 Task: Create record types of Product object.
Action: Mouse moved to (593, 44)
Screenshot: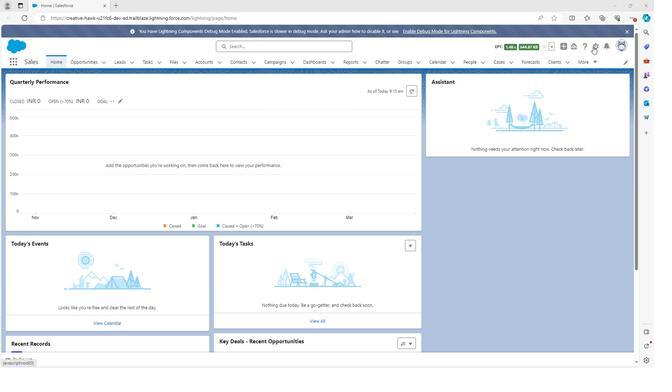 
Action: Mouse pressed left at (593, 44)
Screenshot: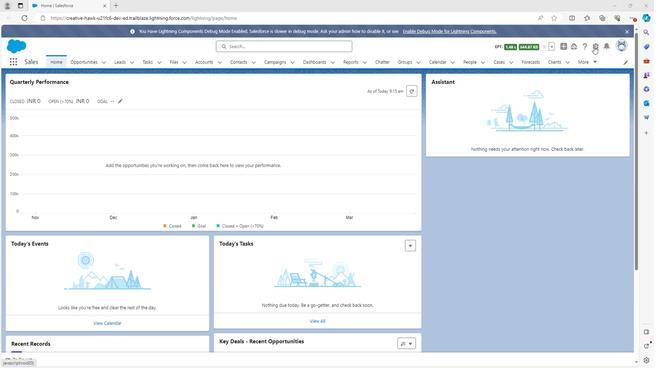 
Action: Mouse moved to (578, 63)
Screenshot: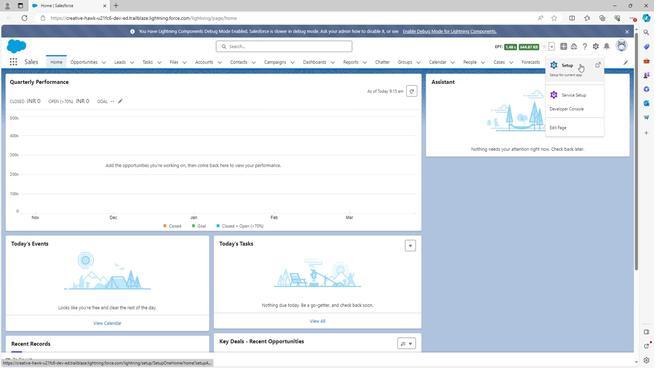 
Action: Mouse pressed left at (578, 63)
Screenshot: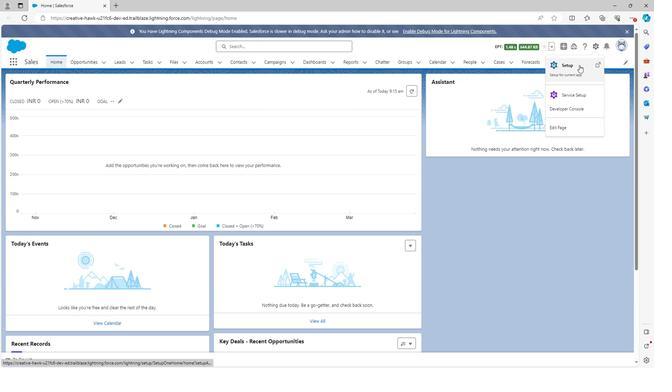 
Action: Mouse moved to (76, 63)
Screenshot: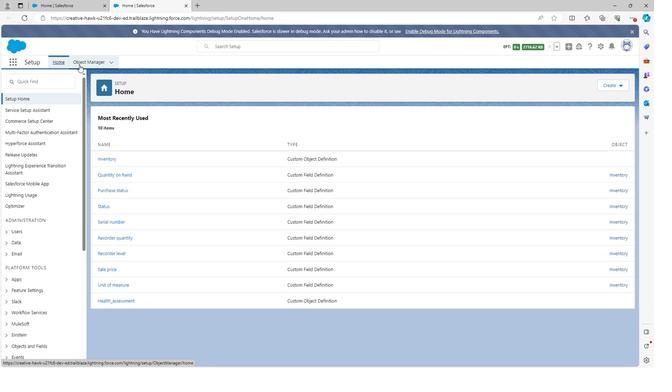 
Action: Mouse pressed left at (76, 63)
Screenshot: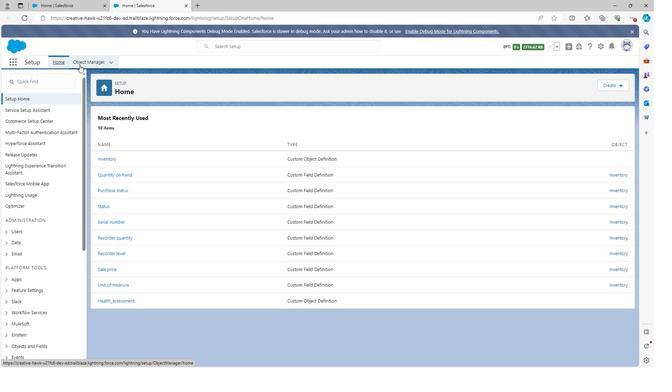 
Action: Mouse moved to (38, 276)
Screenshot: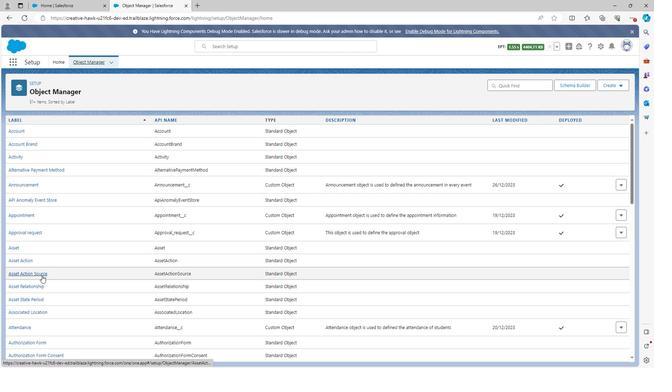 
Action: Mouse scrolled (38, 276) with delta (0, 0)
Screenshot: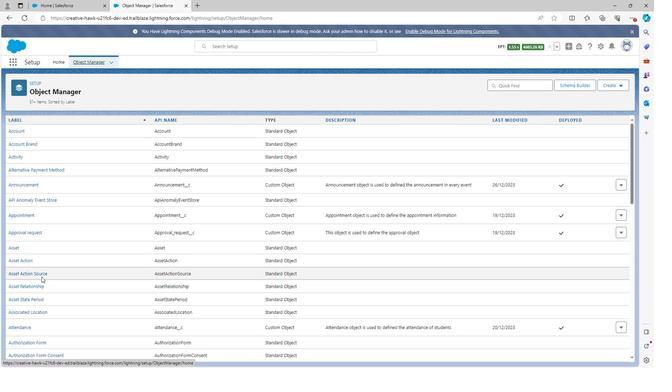 
Action: Mouse scrolled (38, 276) with delta (0, 0)
Screenshot: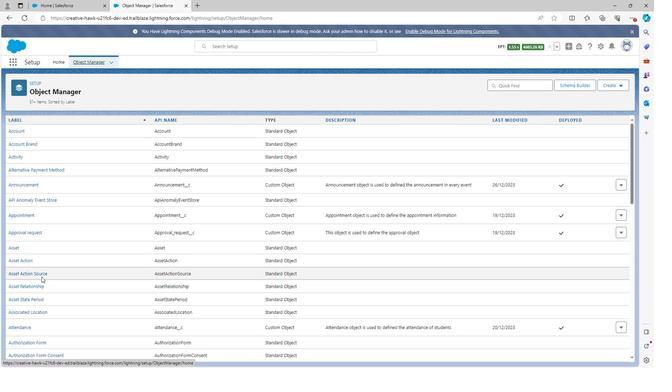 
Action: Mouse scrolled (38, 276) with delta (0, 0)
Screenshot: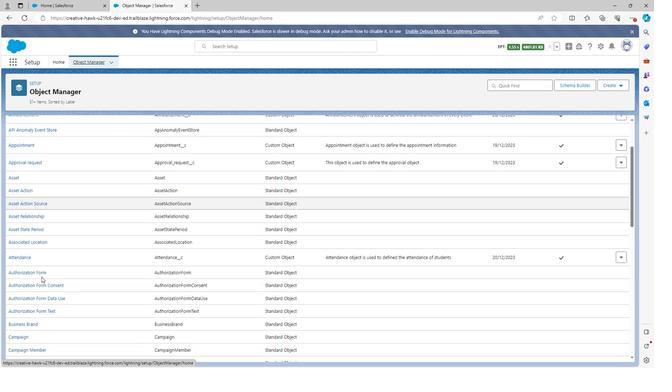 
Action: Mouse scrolled (38, 276) with delta (0, 0)
Screenshot: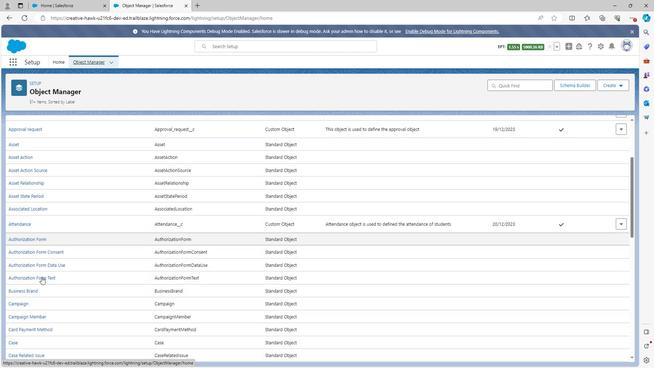 
Action: Mouse scrolled (38, 276) with delta (0, 0)
Screenshot: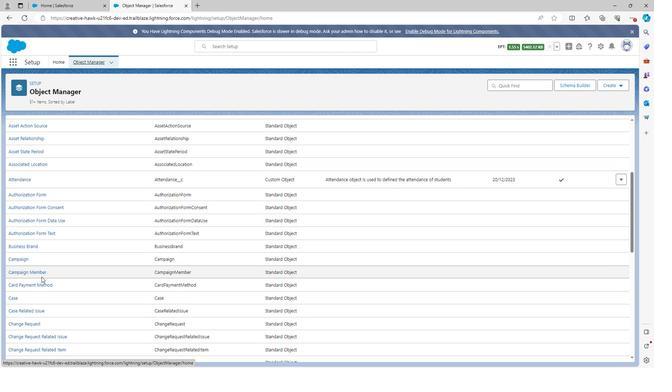 
Action: Mouse scrolled (38, 276) with delta (0, 0)
Screenshot: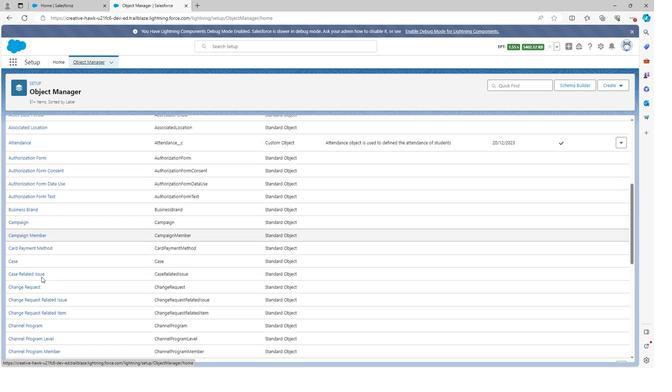 
Action: Mouse scrolled (38, 276) with delta (0, 0)
Screenshot: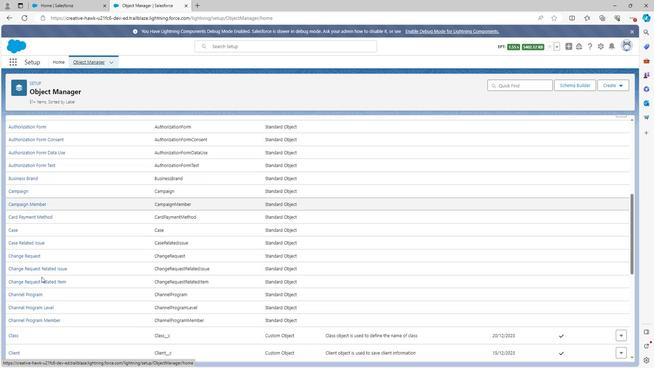 
Action: Mouse scrolled (38, 276) with delta (0, 0)
Screenshot: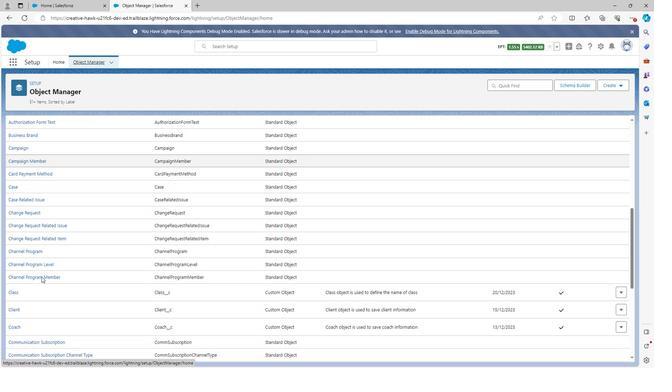 
Action: Mouse scrolled (38, 276) with delta (0, 0)
Screenshot: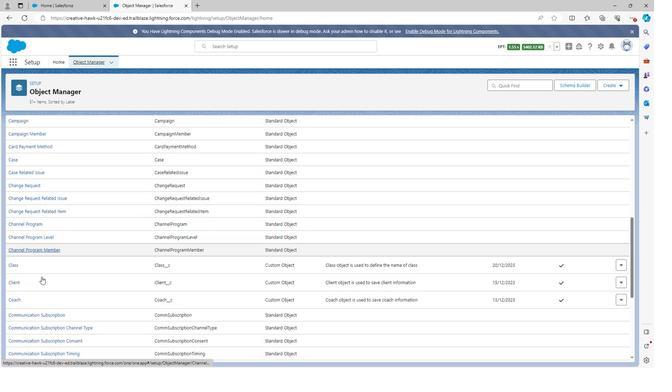 
Action: Mouse scrolled (38, 276) with delta (0, 0)
Screenshot: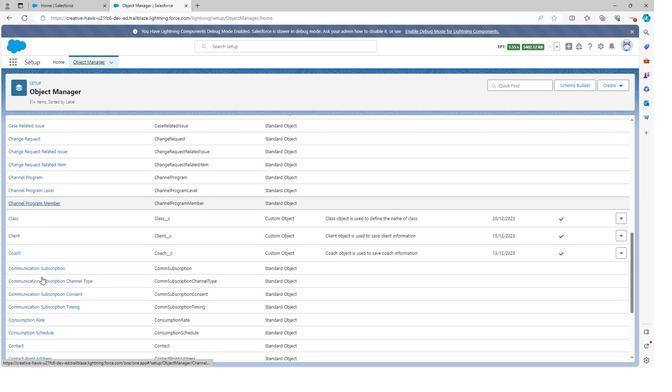 
Action: Mouse scrolled (38, 276) with delta (0, 0)
Screenshot: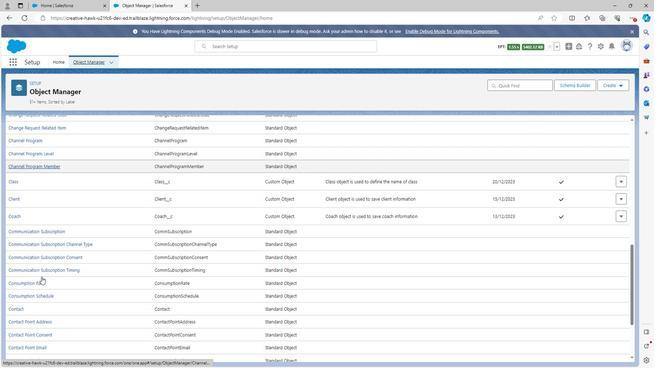 
Action: Mouse scrolled (38, 276) with delta (0, 0)
Screenshot: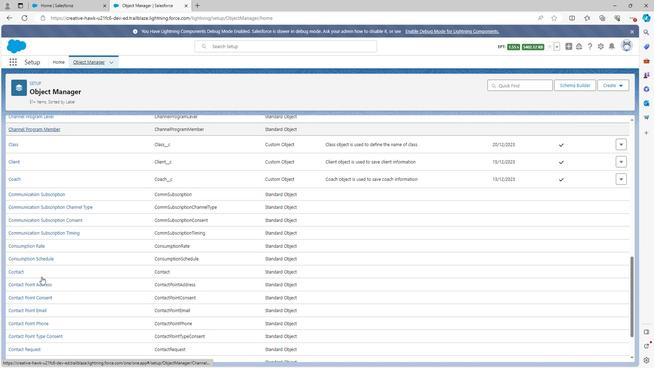 
Action: Mouse scrolled (38, 276) with delta (0, 0)
Screenshot: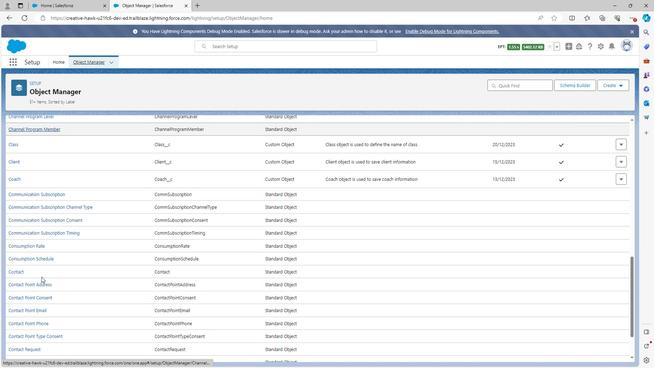 
Action: Mouse scrolled (38, 276) with delta (0, 0)
Screenshot: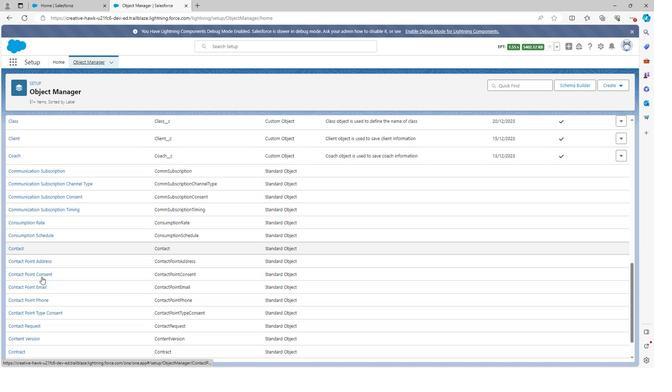 
Action: Mouse scrolled (38, 276) with delta (0, 0)
Screenshot: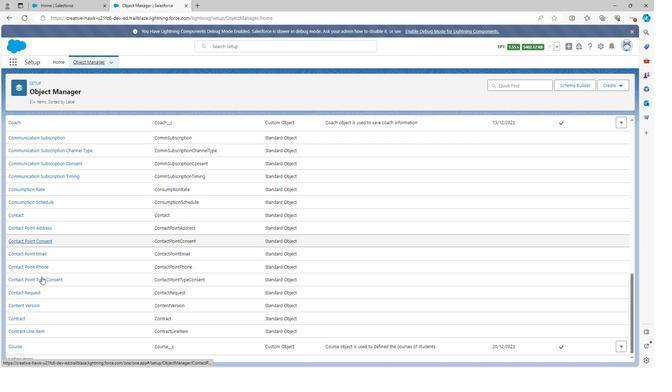 
Action: Mouse scrolled (38, 276) with delta (0, 0)
Screenshot: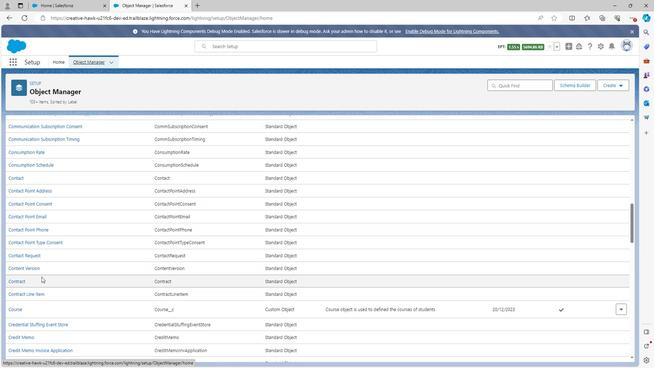 
Action: Mouse scrolled (38, 276) with delta (0, 0)
Screenshot: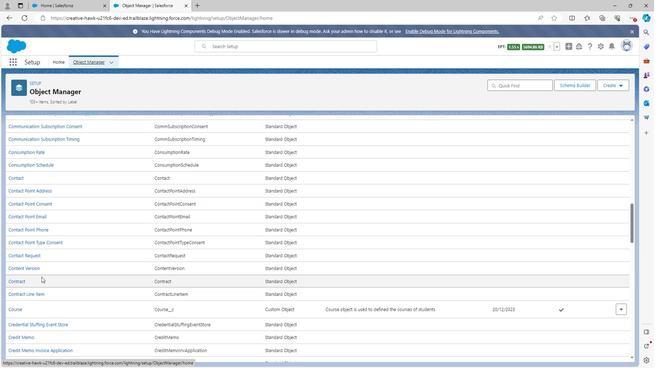 
Action: Mouse scrolled (38, 276) with delta (0, 0)
Screenshot: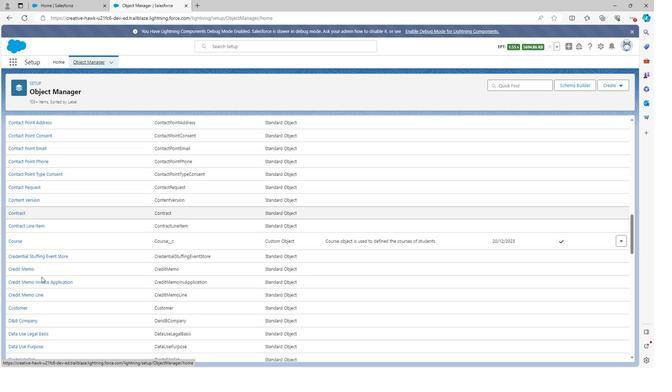 
Action: Mouse scrolled (38, 276) with delta (0, 0)
Screenshot: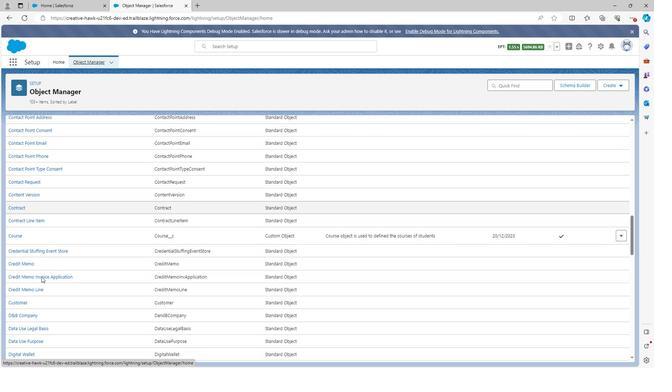 
Action: Mouse scrolled (38, 276) with delta (0, 0)
Screenshot: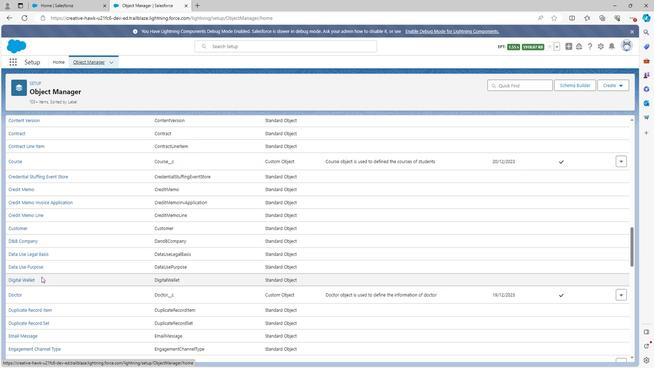 
Action: Mouse scrolled (38, 276) with delta (0, 0)
Screenshot: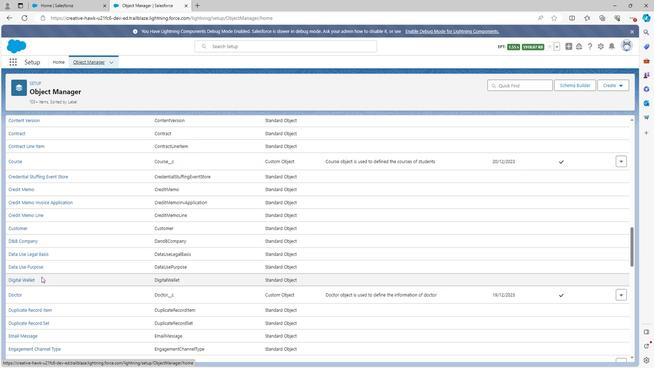 
Action: Mouse scrolled (38, 276) with delta (0, 0)
Screenshot: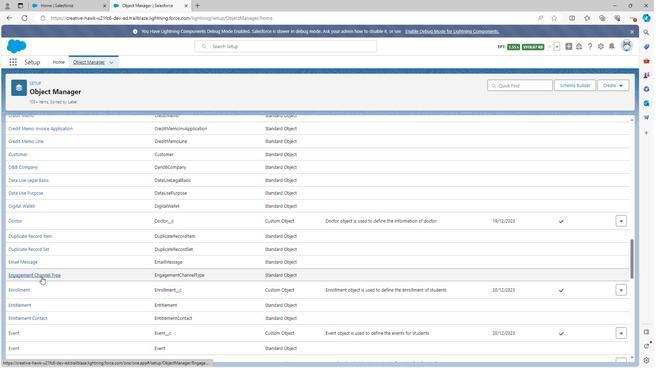 
Action: Mouse scrolled (38, 276) with delta (0, 0)
Screenshot: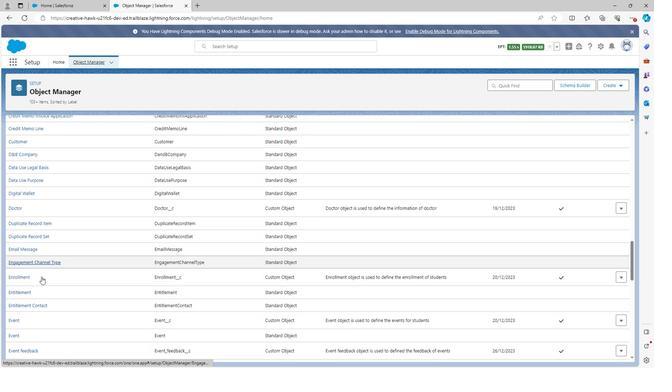
Action: Mouse scrolled (38, 276) with delta (0, 0)
Screenshot: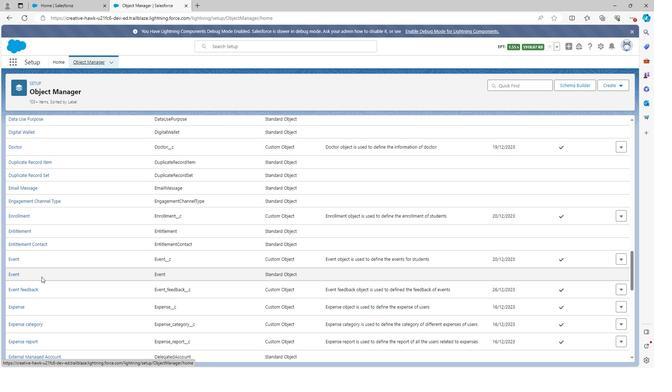 
Action: Mouse scrolled (38, 276) with delta (0, 0)
Screenshot: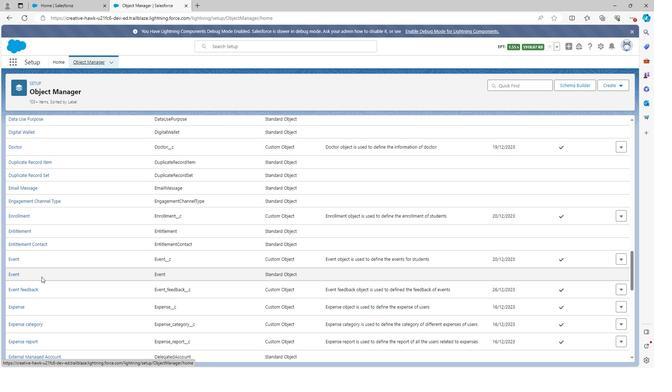 
Action: Mouse scrolled (38, 276) with delta (0, 0)
Screenshot: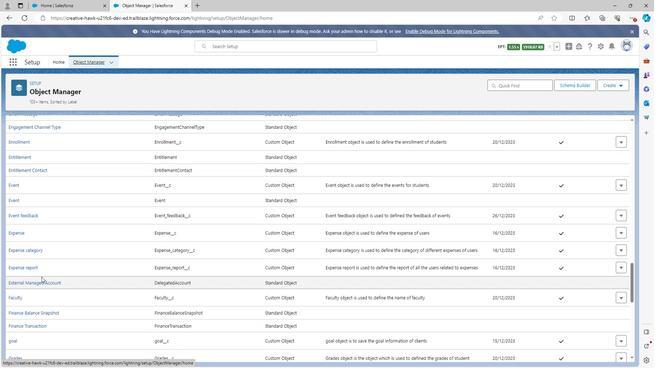 
Action: Mouse scrolled (38, 276) with delta (0, 0)
Screenshot: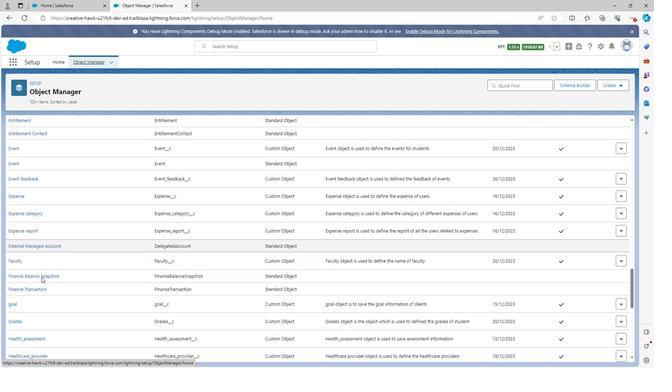 
Action: Mouse scrolled (38, 276) with delta (0, 0)
Screenshot: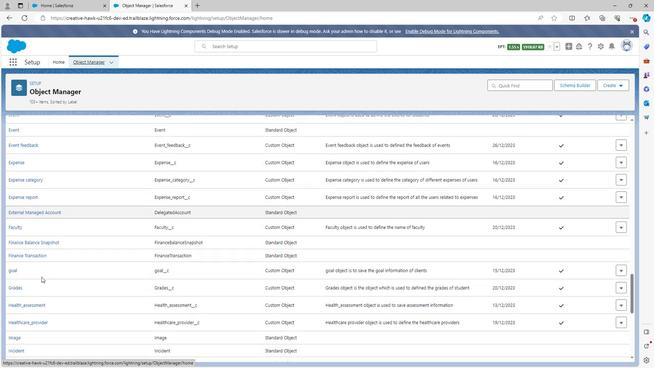 
Action: Mouse scrolled (38, 276) with delta (0, 0)
Screenshot: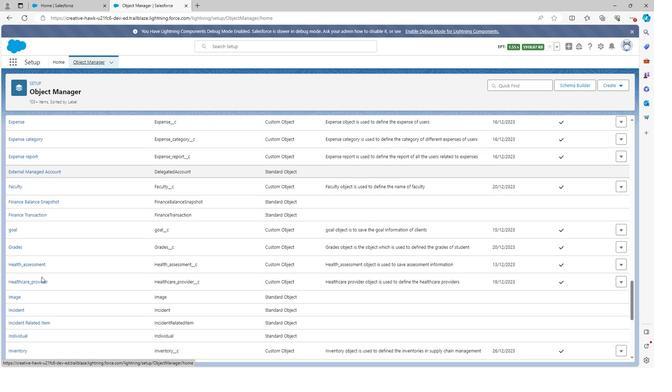 
Action: Mouse scrolled (38, 276) with delta (0, 0)
Screenshot: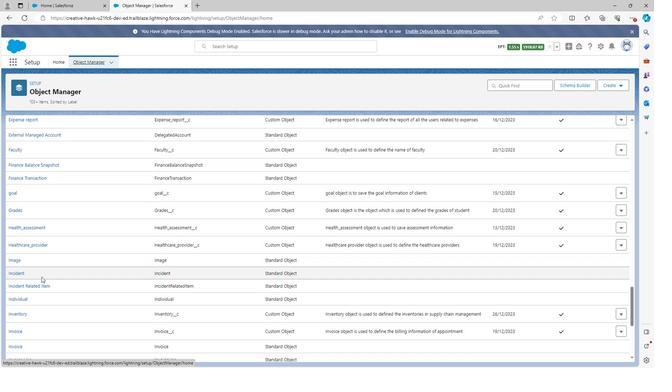 
Action: Mouse scrolled (38, 276) with delta (0, 0)
Screenshot: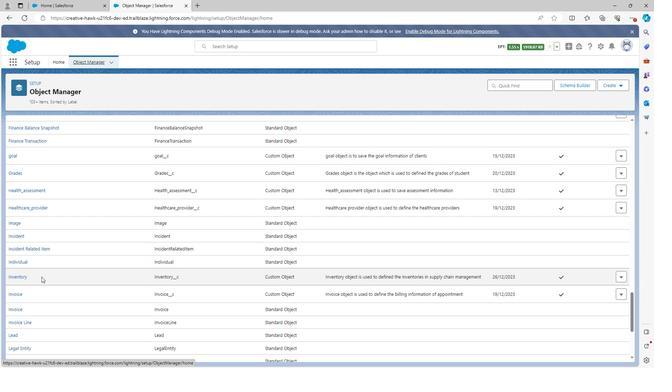 
Action: Mouse scrolled (38, 276) with delta (0, 0)
Screenshot: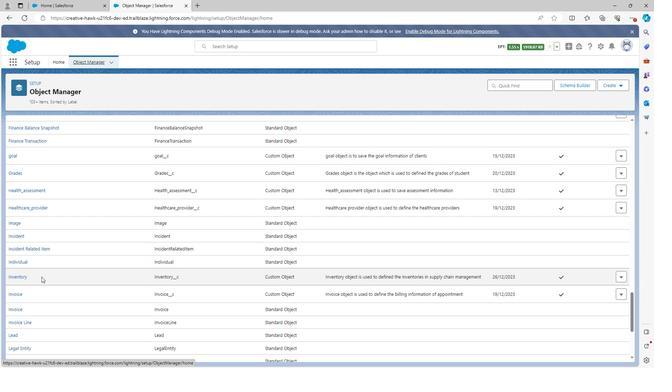 
Action: Mouse scrolled (38, 276) with delta (0, 0)
Screenshot: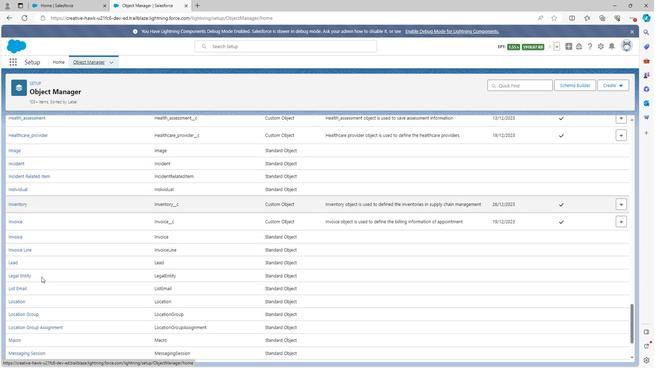 
Action: Mouse scrolled (38, 276) with delta (0, 0)
Screenshot: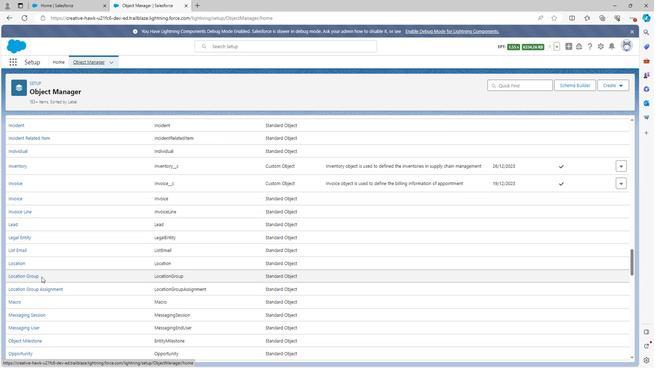 
Action: Mouse scrolled (38, 276) with delta (0, 0)
Screenshot: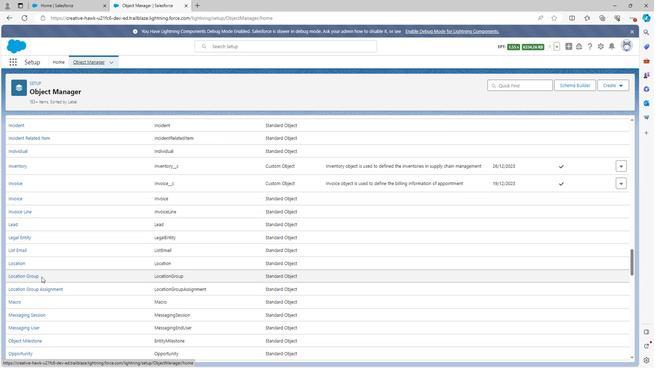 
Action: Mouse scrolled (38, 276) with delta (0, 0)
Screenshot: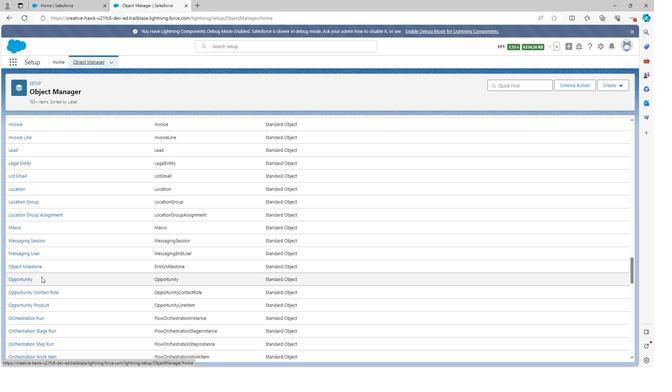 
Action: Mouse moved to (38, 277)
Screenshot: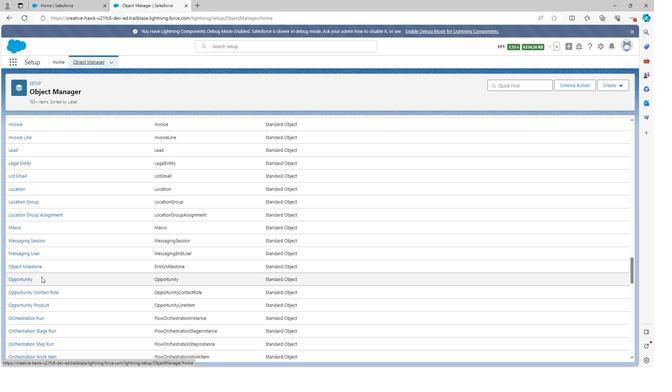 
Action: Mouse scrolled (38, 276) with delta (0, 0)
Screenshot: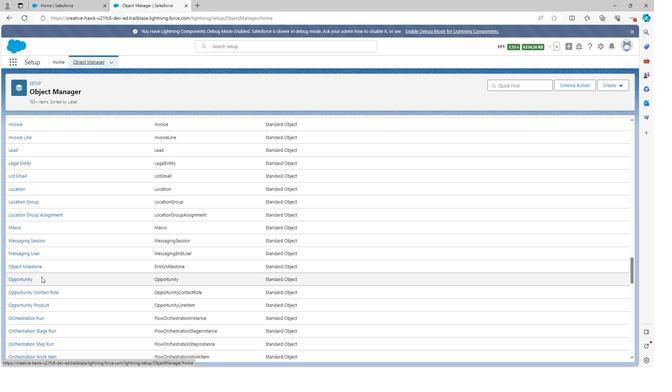 
Action: Mouse moved to (38, 279)
Screenshot: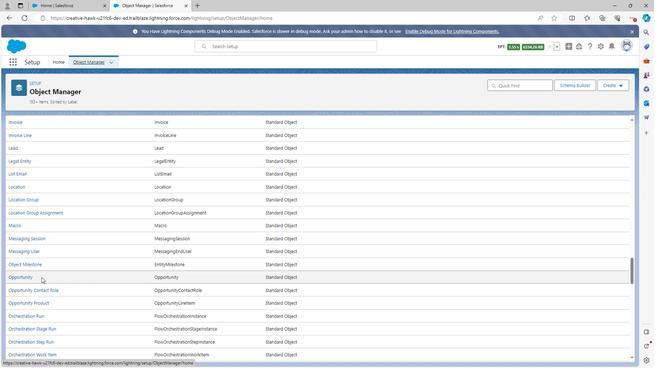 
Action: Mouse scrolled (38, 279) with delta (0, 0)
Screenshot: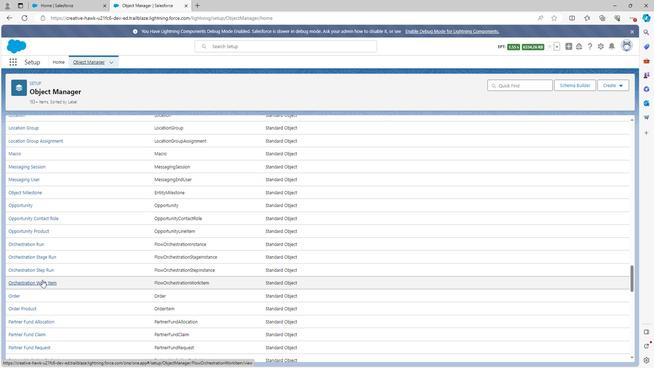 
Action: Mouse scrolled (38, 279) with delta (0, 0)
Screenshot: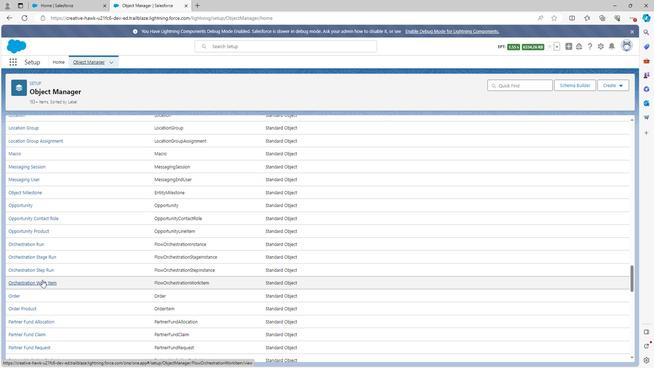 
Action: Mouse scrolled (38, 279) with delta (0, 0)
Screenshot: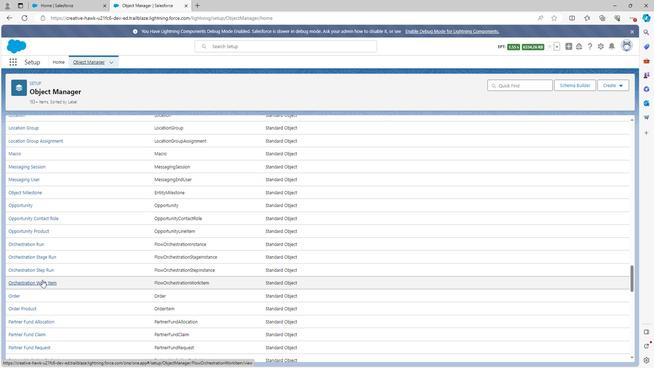 
Action: Mouse scrolled (38, 279) with delta (0, 0)
Screenshot: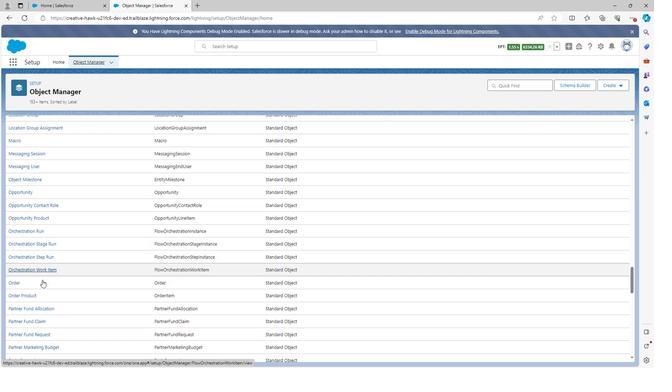 
Action: Mouse moved to (38, 279)
Screenshot: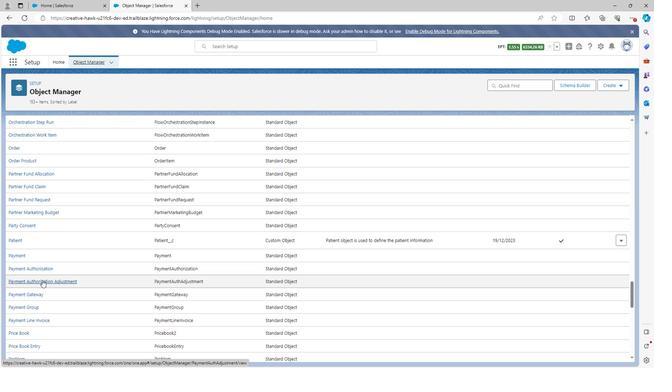
Action: Mouse scrolled (38, 279) with delta (0, 0)
Screenshot: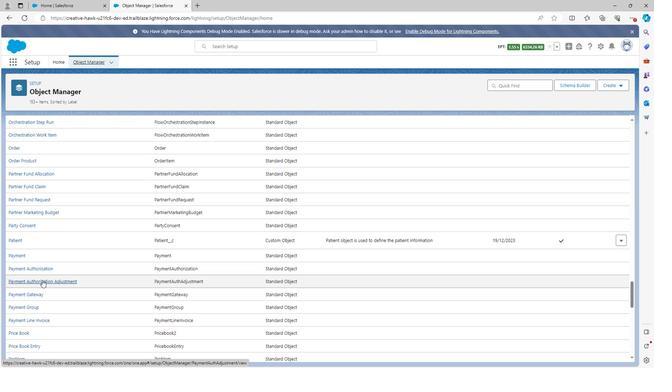 
Action: Mouse moved to (38, 281)
Screenshot: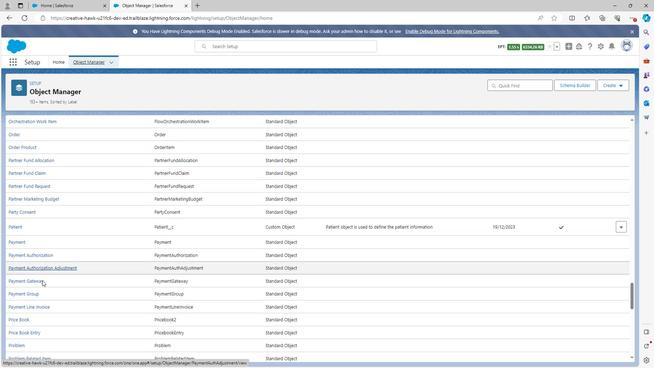 
Action: Mouse scrolled (38, 280) with delta (0, 0)
Screenshot: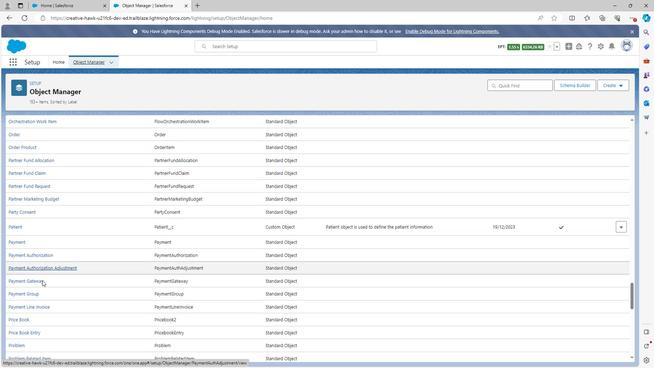 
Action: Mouse scrolled (38, 280) with delta (0, 0)
Screenshot: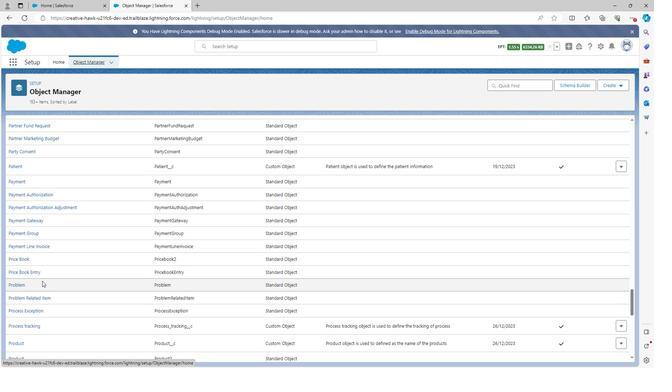 
Action: Mouse scrolled (38, 280) with delta (0, 0)
Screenshot: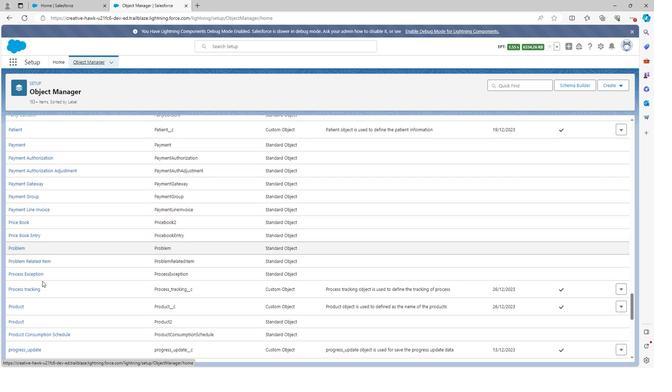 
Action: Mouse moved to (16, 270)
Screenshot: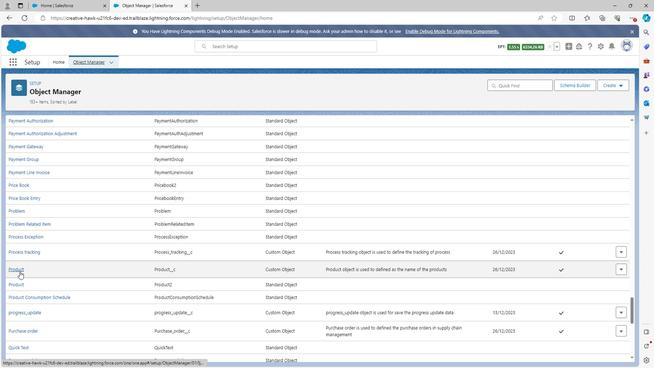 
Action: Mouse pressed left at (16, 270)
Screenshot: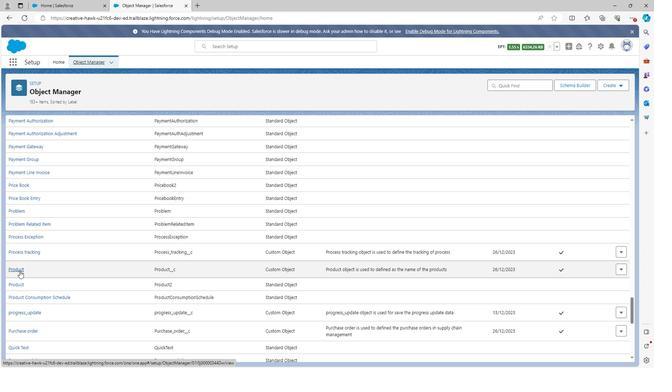 
Action: Mouse moved to (28, 223)
Screenshot: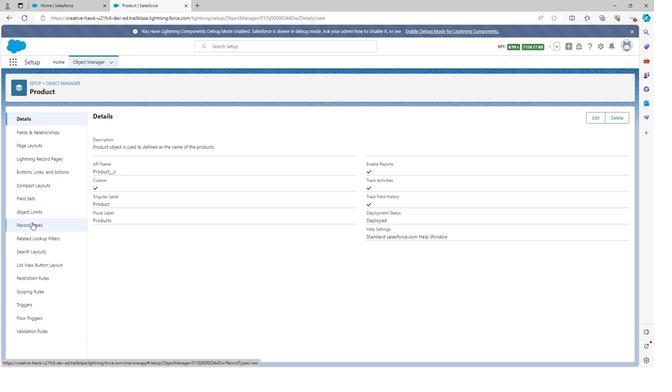 
Action: Mouse pressed left at (28, 223)
Screenshot: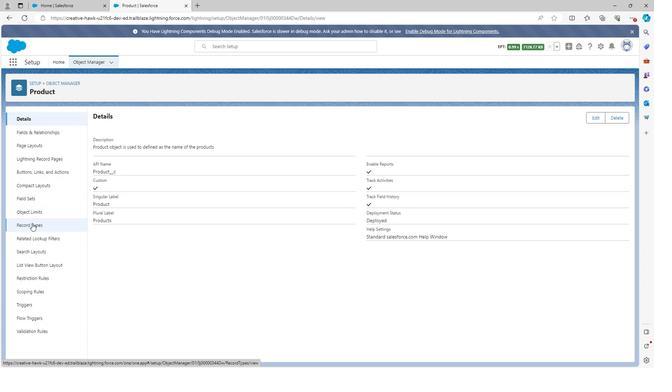 
Action: Mouse moved to (556, 115)
Screenshot: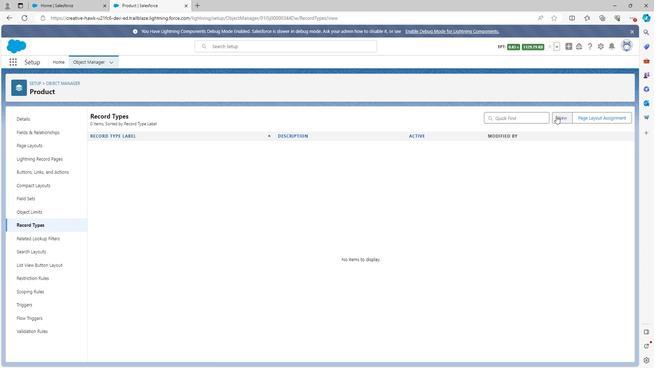 
Action: Mouse pressed left at (556, 115)
Screenshot: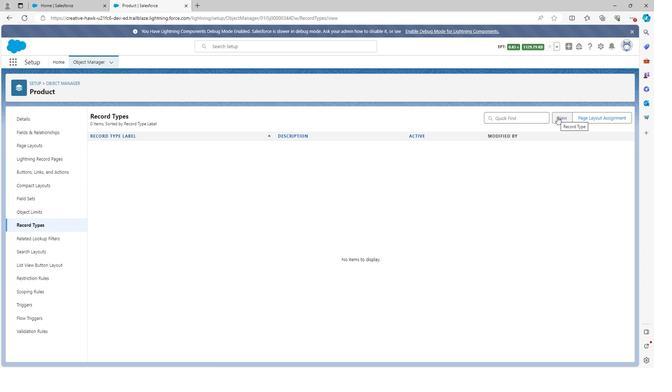 
Action: Mouse moved to (205, 183)
Screenshot: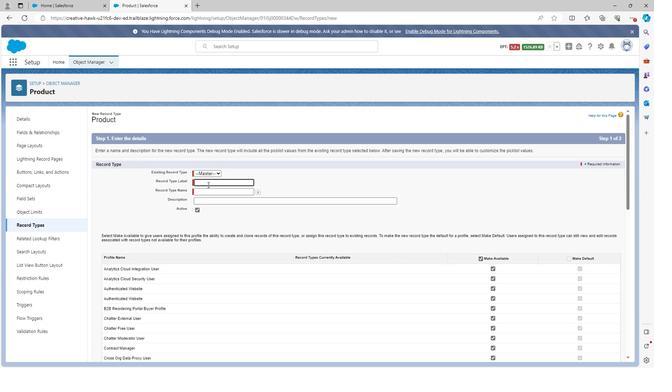 
Action: Mouse pressed left at (205, 183)
Screenshot: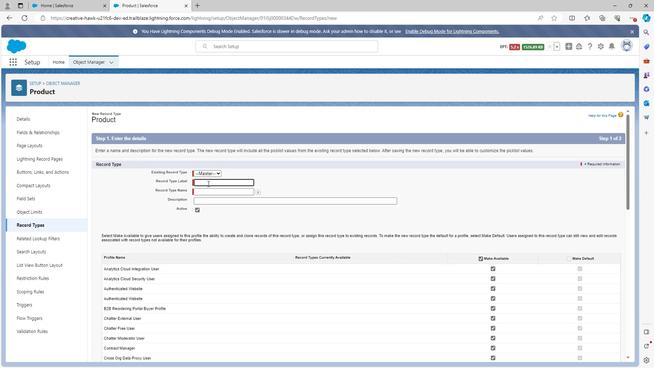 
Action: Key pressed <Key.shift><Key.shift><Key.shift><Key.shift><Key.shift><Key.shift><Key.shift><Key.shift>Product<Key.space>code
Screenshot: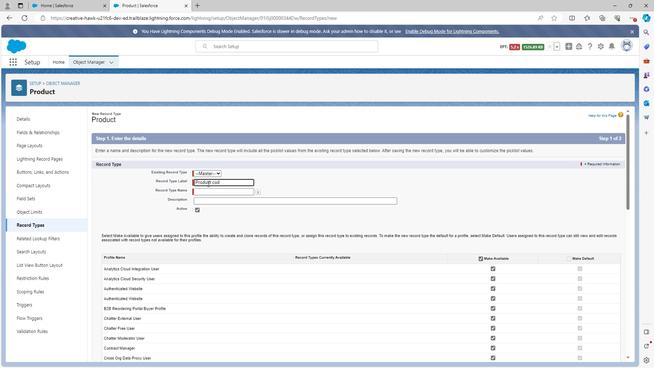 
Action: Mouse moved to (271, 187)
Screenshot: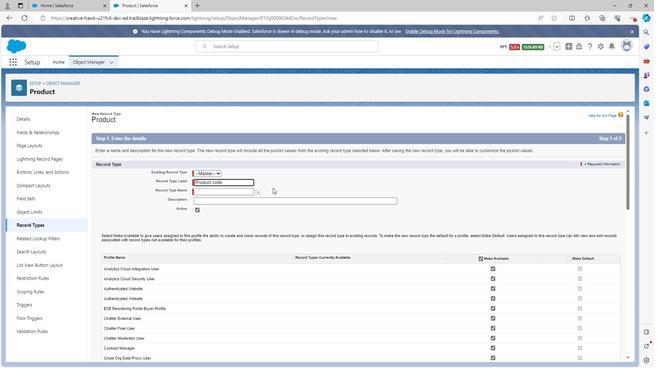 
Action: Mouse pressed left at (271, 187)
Screenshot: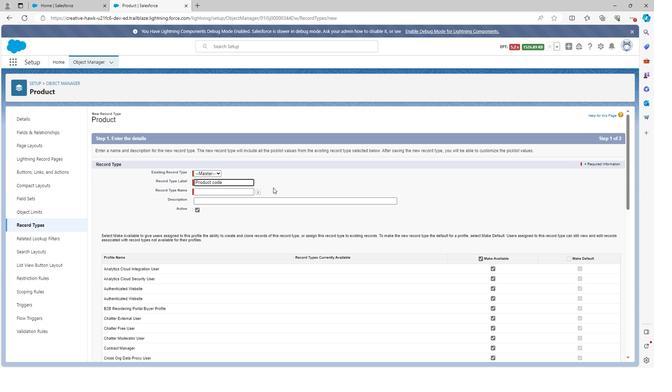 
Action: Mouse moved to (227, 199)
Screenshot: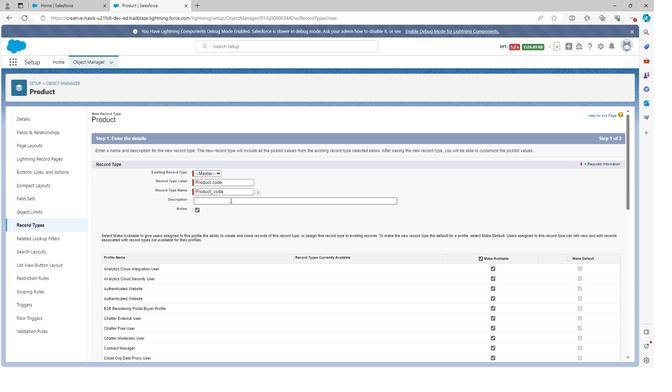 
Action: Mouse pressed left at (227, 199)
Screenshot: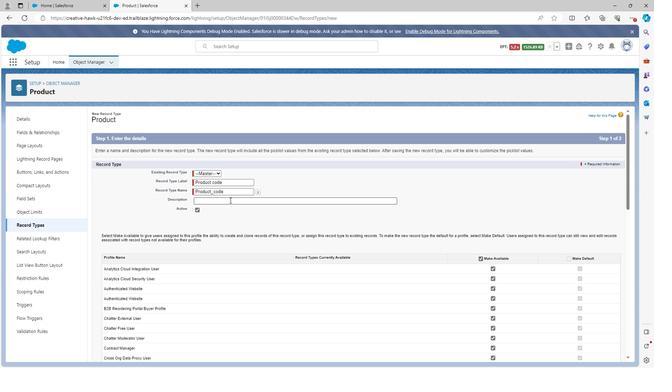 
Action: Key pressed <Key.shift><Key.shift><Key.shift>Product<Key.space>code<Key.space>fiel<Key.backspace><Key.backspace><Key.backspace><Key.backspace>record<Key.space>type<Key.space>is<Key.space>the<Key.space>record<Key.space>type<Key.space>in<Key.space>which<Key.space>we<Key.space>show<Key.space>the<Key.space>code<Key.space>of<Key.space>product
Screenshot: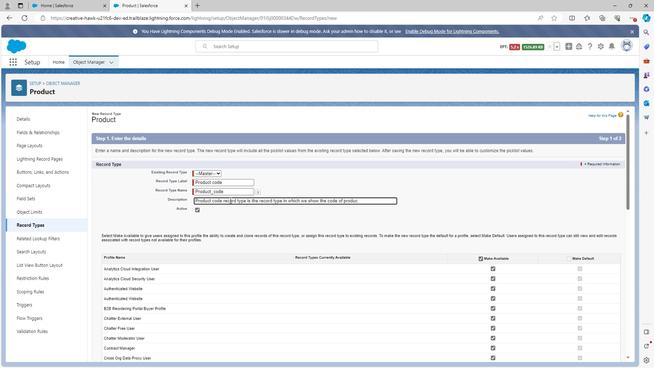 
Action: Mouse moved to (507, 243)
Screenshot: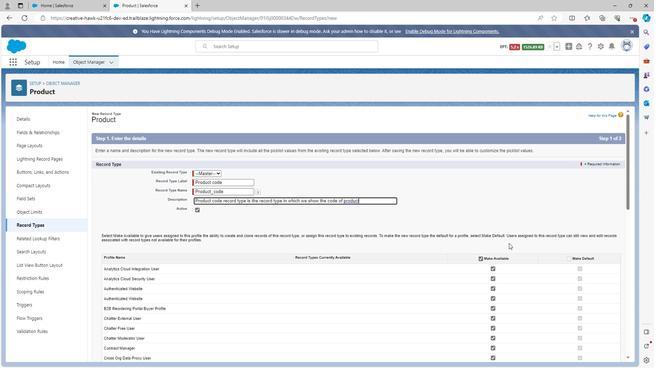 
Action: Mouse scrolled (507, 242) with delta (0, 0)
Screenshot: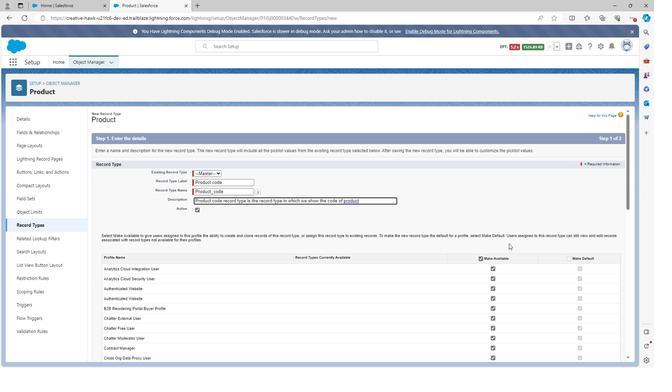 
Action: Mouse scrolled (507, 242) with delta (0, 0)
Screenshot: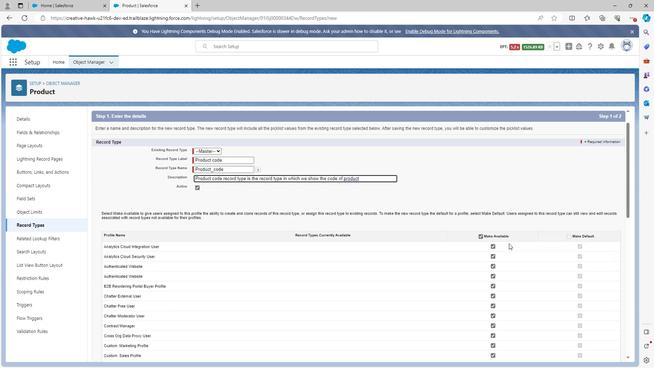 
Action: Mouse moved to (491, 189)
Screenshot: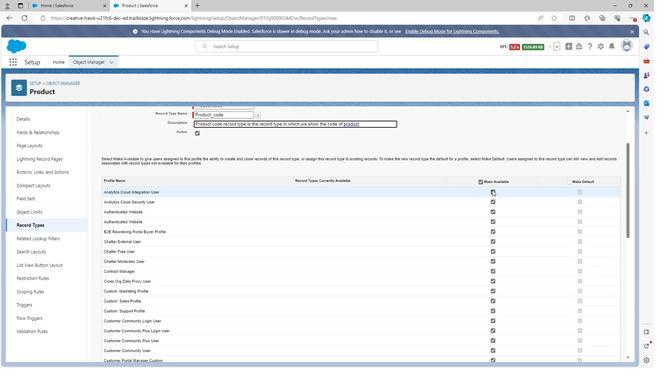 
Action: Mouse pressed left at (491, 189)
Screenshot: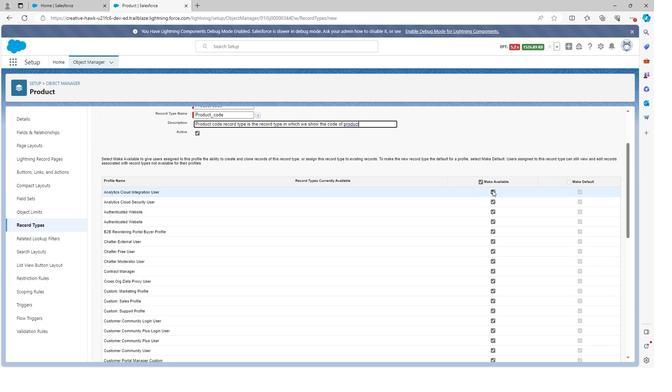 
Action: Mouse moved to (479, 182)
Screenshot: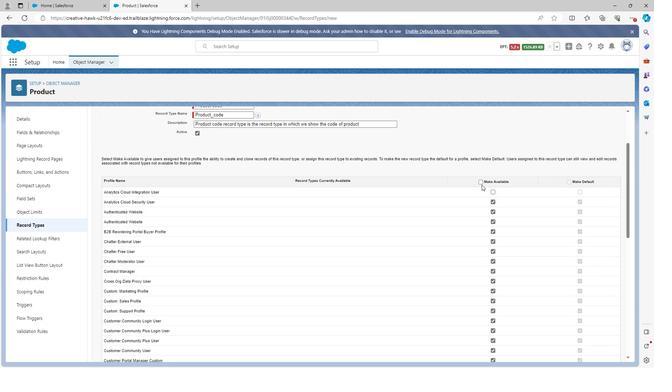 
Action: Mouse pressed left at (479, 182)
Screenshot: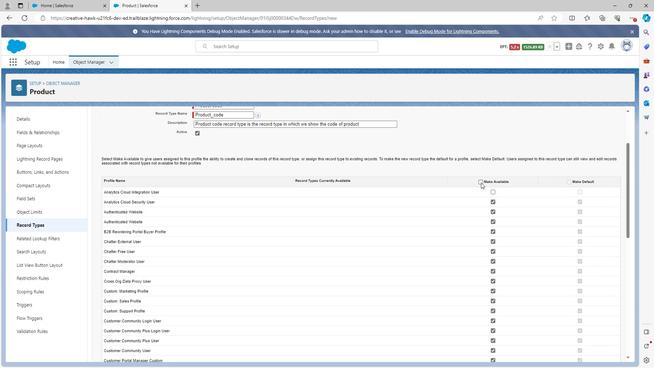 
Action: Mouse moved to (567, 181)
Screenshot: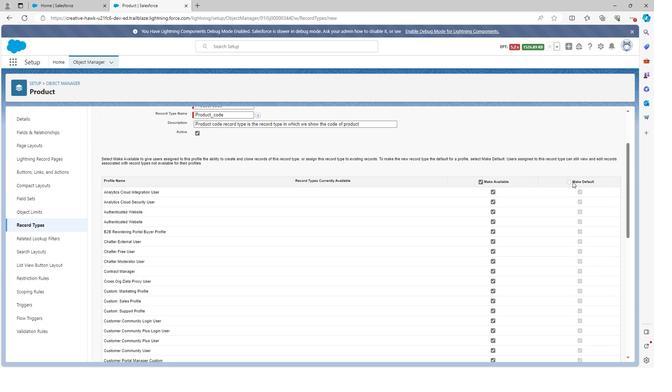 
Action: Mouse pressed left at (567, 181)
Screenshot: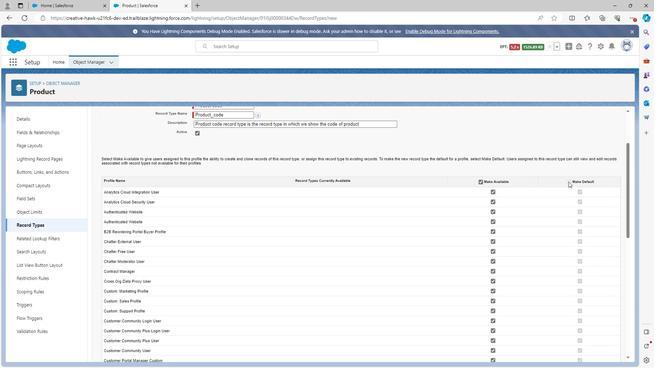 
Action: Mouse moved to (492, 189)
Screenshot: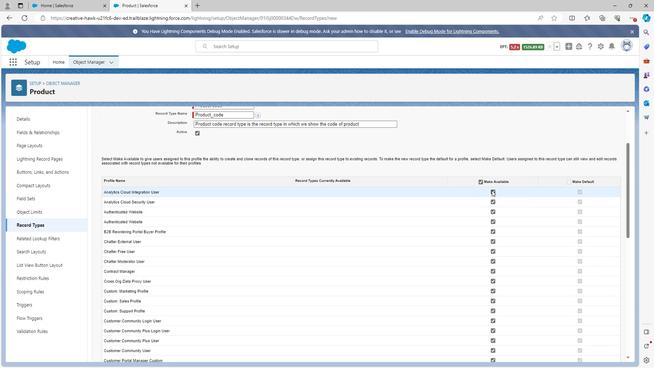 
Action: Mouse pressed left at (492, 189)
Screenshot: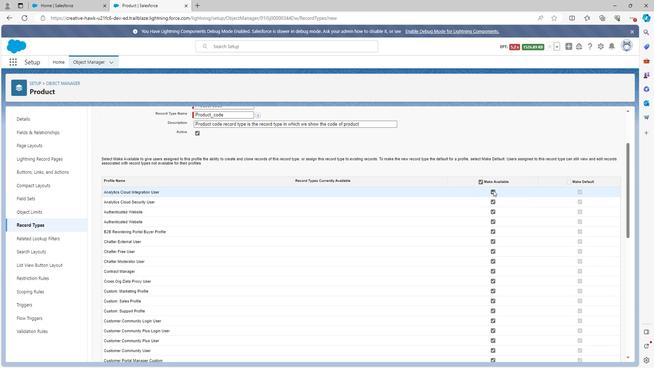 
Action: Mouse moved to (490, 203)
Screenshot: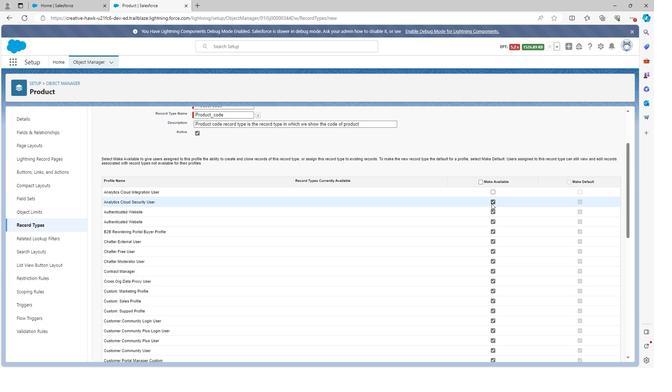 
Action: Mouse pressed left at (490, 203)
Screenshot: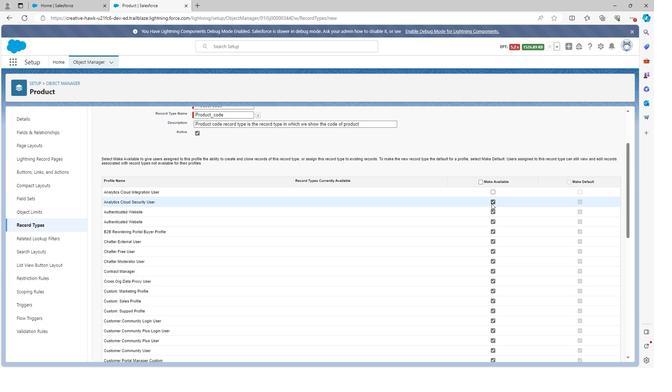 
Action: Mouse moved to (493, 230)
Screenshot: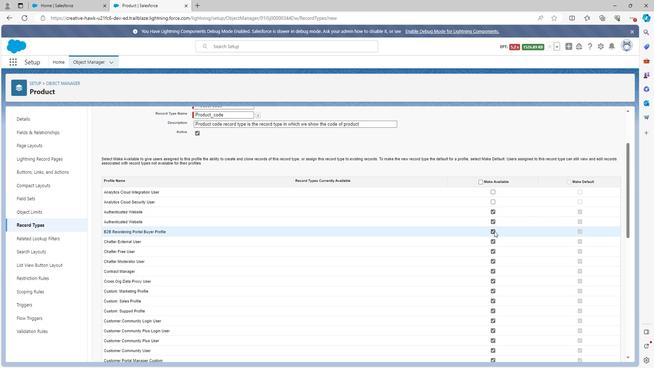 
Action: Mouse pressed left at (493, 230)
Screenshot: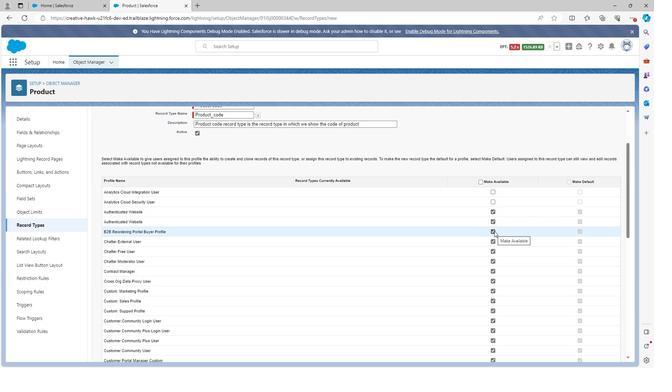 
Action: Mouse moved to (491, 261)
Screenshot: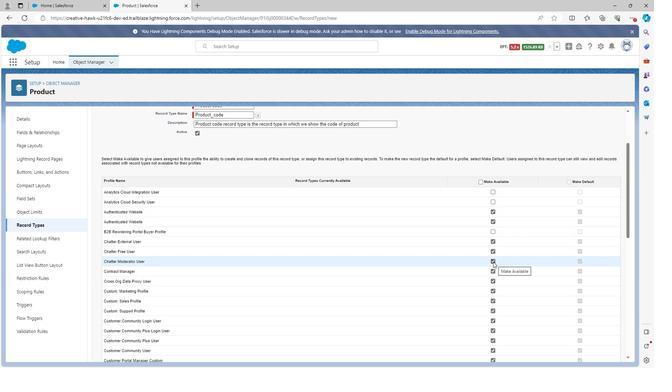 
Action: Mouse pressed left at (491, 261)
Screenshot: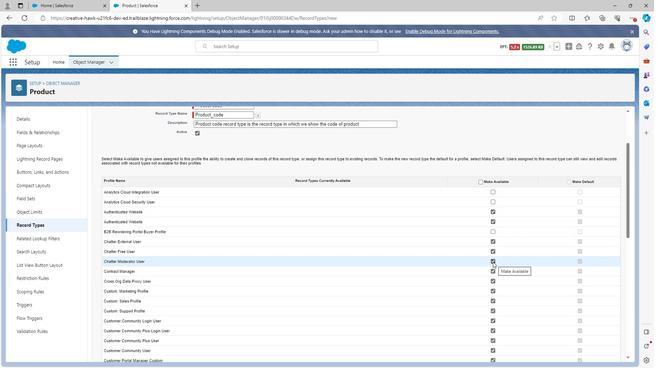 
Action: Mouse moved to (489, 279)
Screenshot: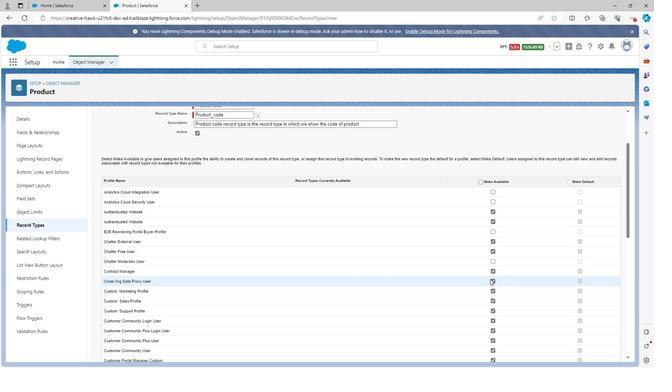 
Action: Mouse pressed left at (489, 279)
Screenshot: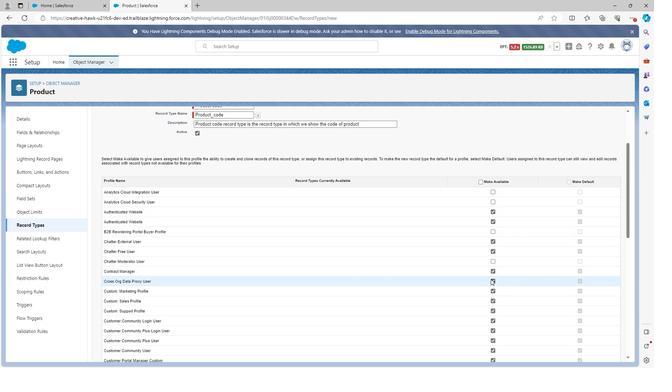 
Action: Mouse moved to (490, 279)
Screenshot: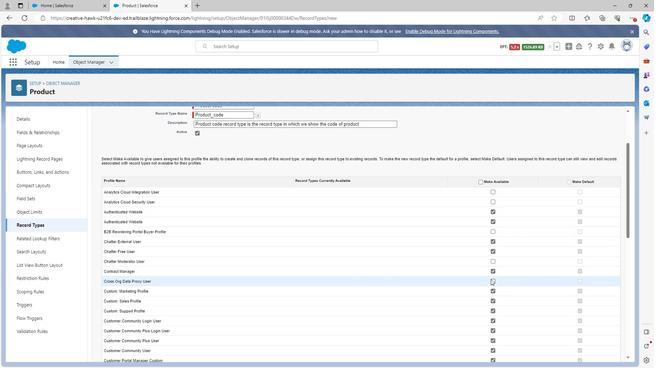 
Action: Mouse scrolled (490, 278) with delta (0, 0)
Screenshot: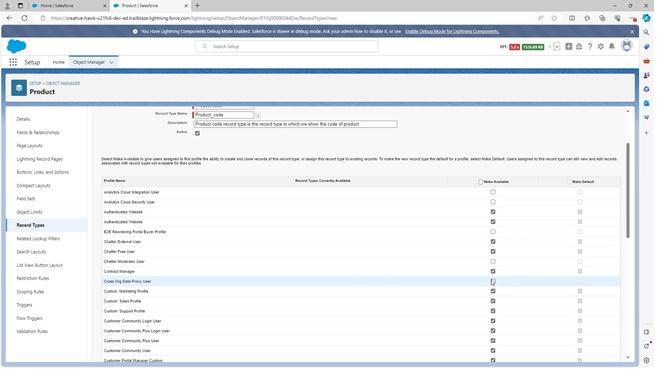 
Action: Mouse scrolled (490, 278) with delta (0, 0)
Screenshot: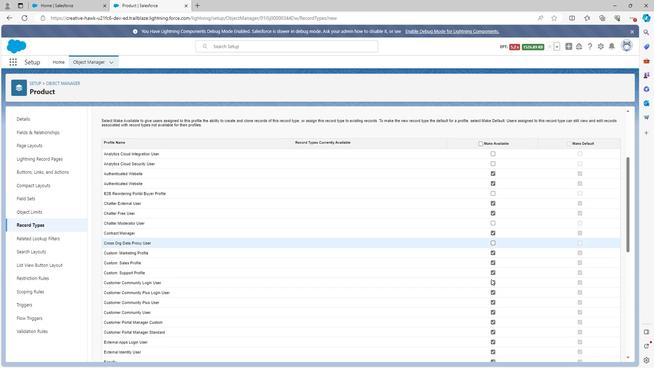 
Action: Mouse moved to (492, 236)
Screenshot: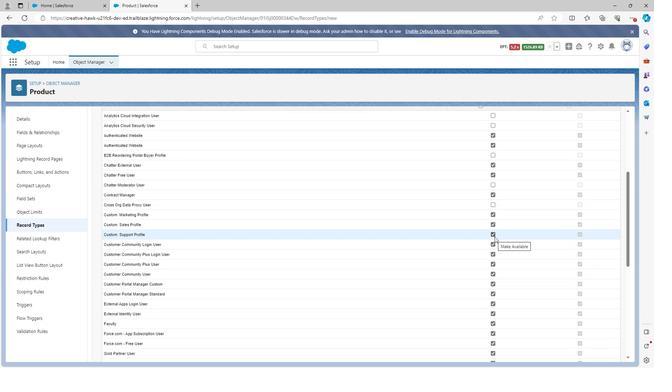
Action: Mouse pressed left at (492, 236)
Screenshot: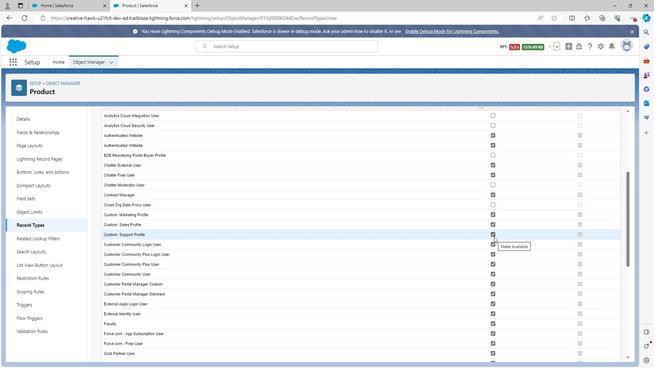 
Action: Mouse moved to (492, 254)
Screenshot: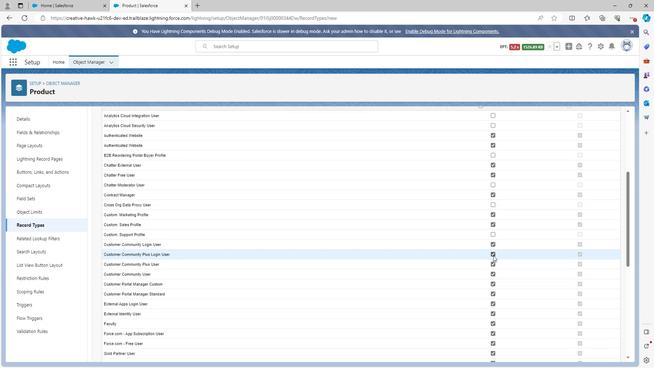 
Action: Mouse pressed left at (492, 254)
Screenshot: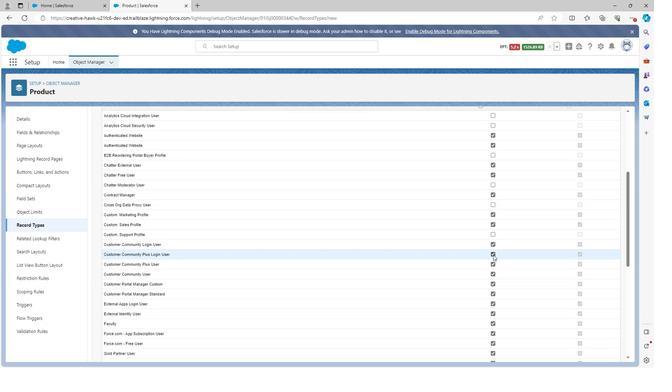 
Action: Mouse moved to (490, 274)
Screenshot: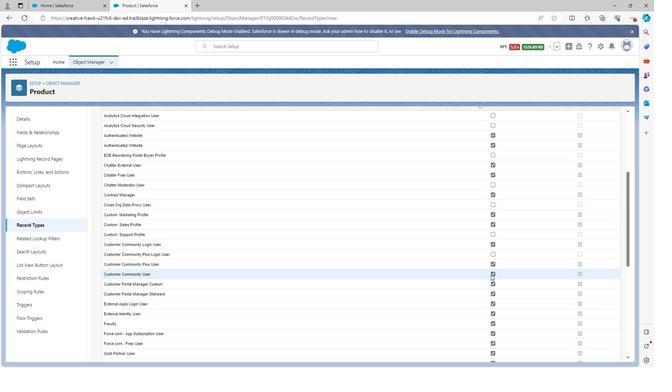 
Action: Mouse pressed left at (490, 274)
Screenshot: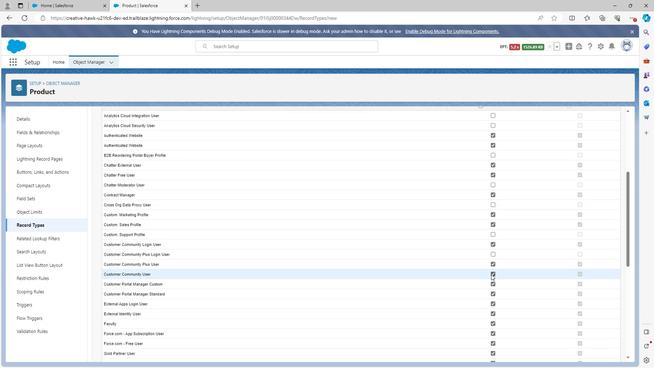 
Action: Mouse moved to (492, 293)
Screenshot: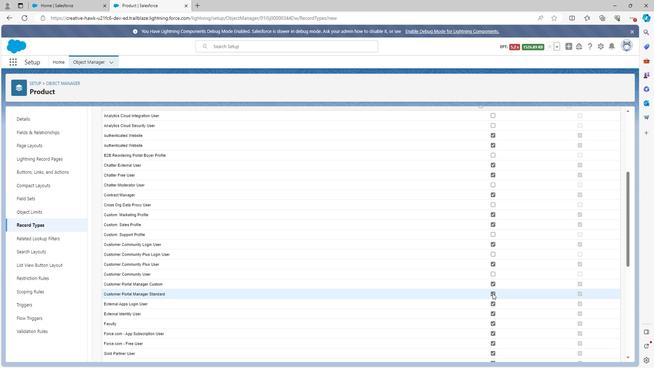 
Action: Mouse pressed left at (492, 293)
Screenshot: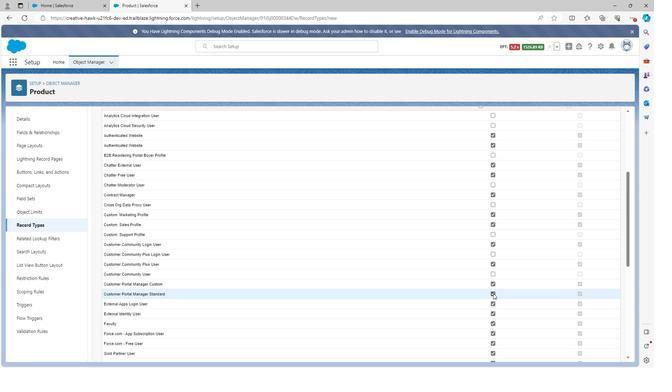 
Action: Mouse scrolled (492, 293) with delta (0, 0)
Screenshot: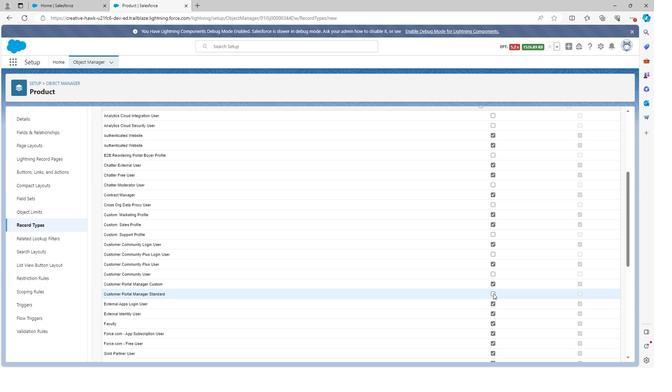 
Action: Mouse moved to (491, 285)
Screenshot: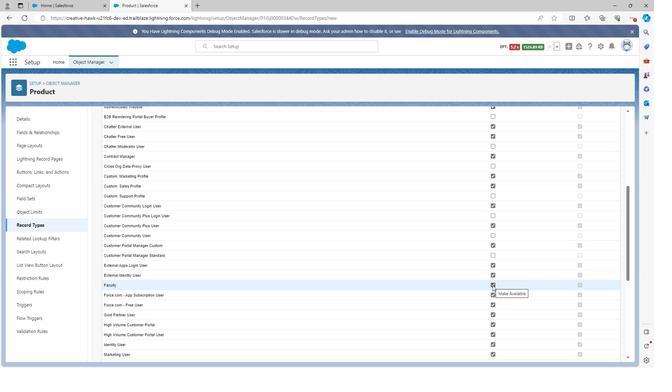 
Action: Mouse pressed left at (491, 285)
Screenshot: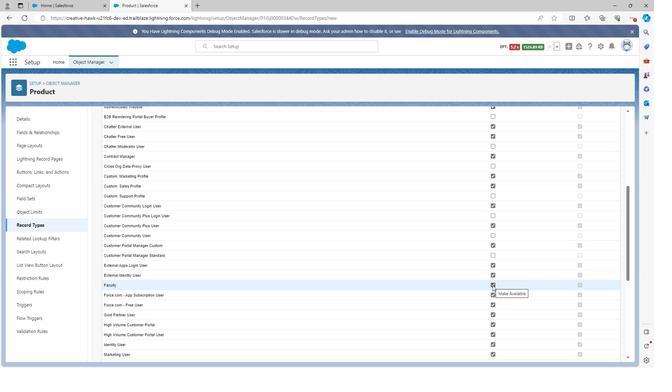 
Action: Mouse moved to (493, 315)
Screenshot: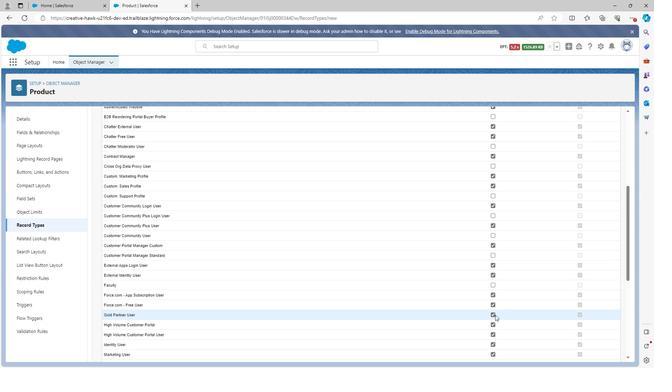 
Action: Mouse pressed left at (493, 315)
Screenshot: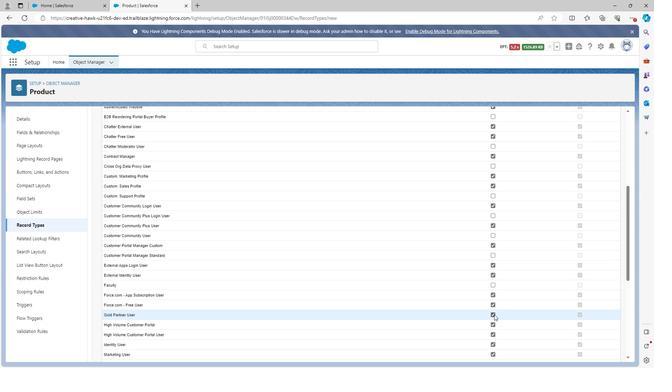 
Action: Mouse moved to (493, 314)
Screenshot: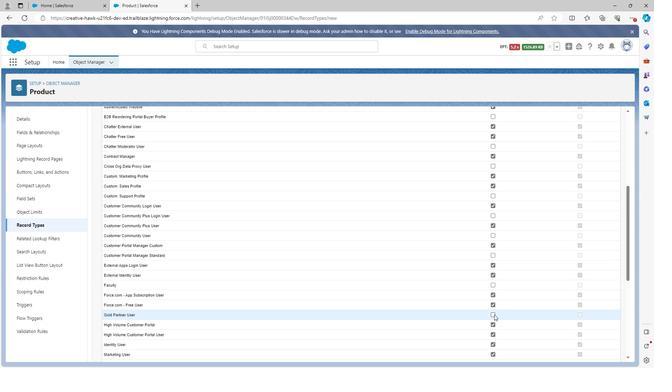 
Action: Mouse scrolled (493, 314) with delta (0, 0)
Screenshot: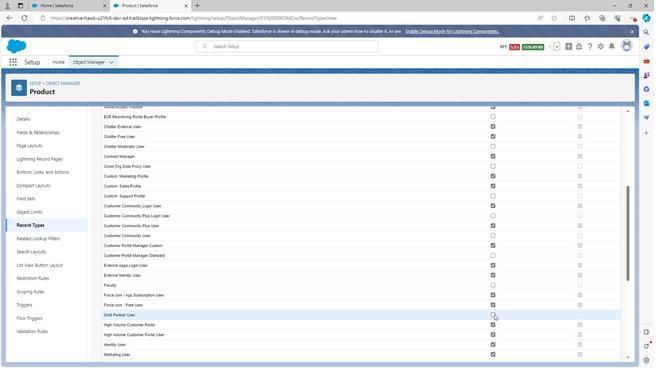 
Action: Mouse moved to (492, 288)
Screenshot: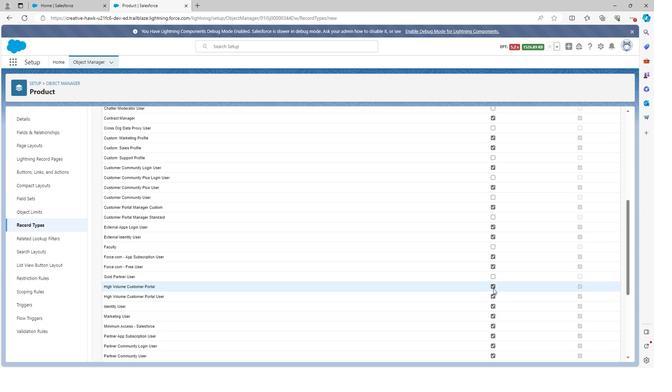 
Action: Mouse pressed left at (492, 288)
Screenshot: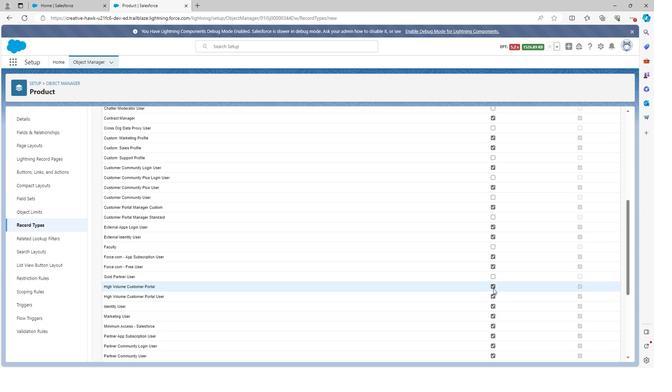 
Action: Mouse moved to (492, 296)
Screenshot: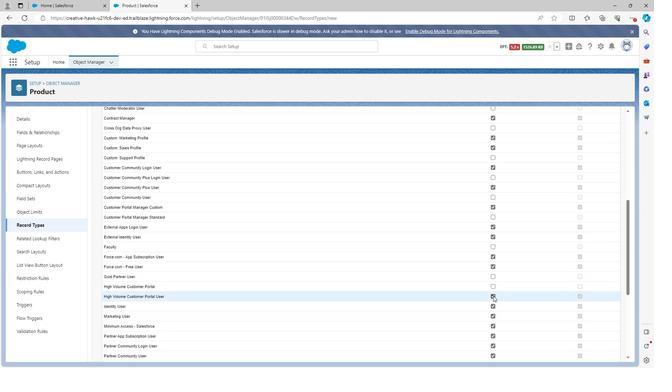 
Action: Mouse pressed left at (492, 296)
Screenshot: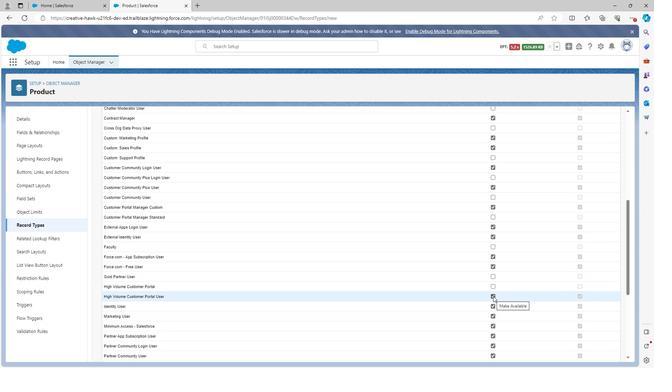 
Action: Mouse moved to (491, 316)
Screenshot: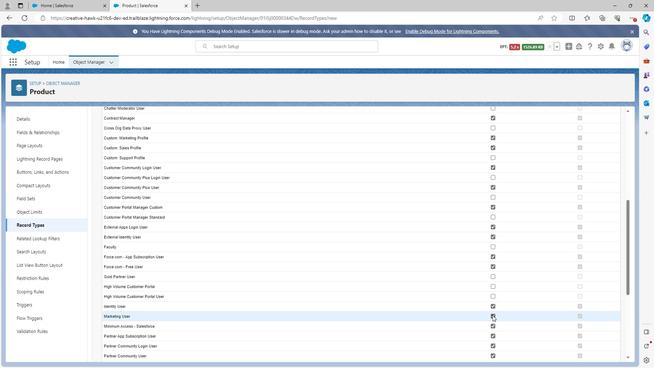 
Action: Mouse pressed left at (491, 316)
Screenshot: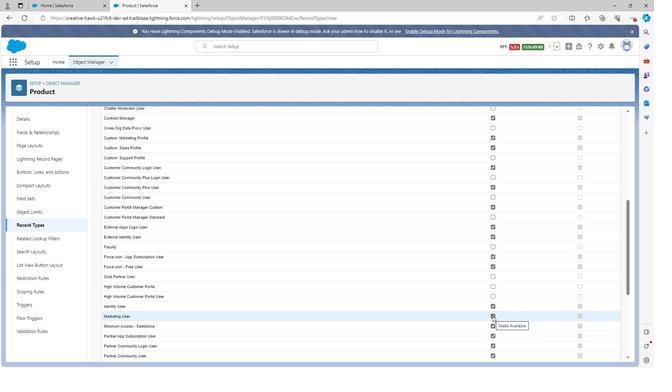 
Action: Mouse scrolled (491, 316) with delta (0, 0)
Screenshot: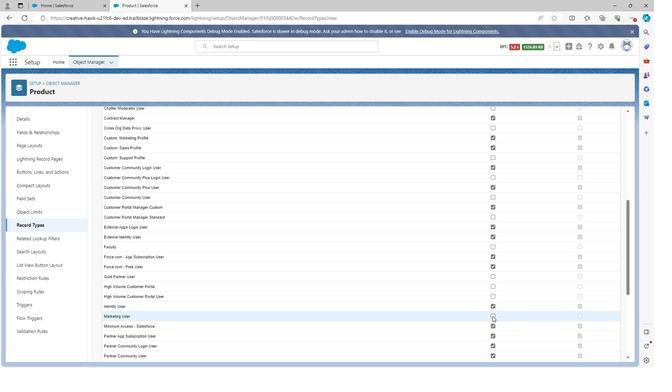 
Action: Mouse moved to (490, 296)
Screenshot: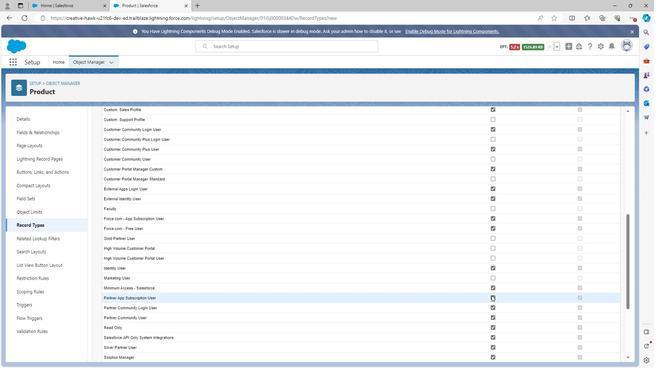 
Action: Mouse pressed left at (490, 296)
Screenshot: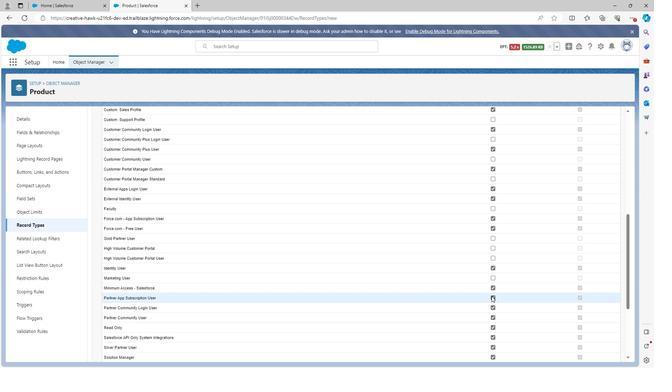 
Action: Mouse moved to (494, 307)
Screenshot: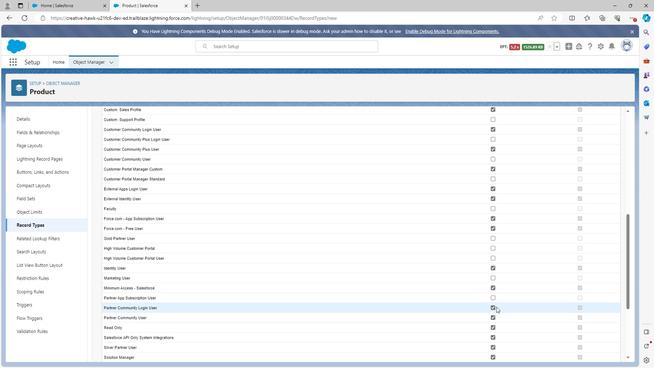 
Action: Mouse scrolled (494, 306) with delta (0, 0)
Screenshot: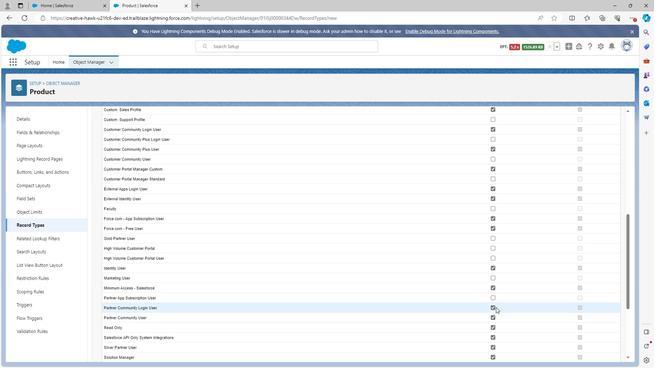
Action: Mouse moved to (491, 300)
Screenshot: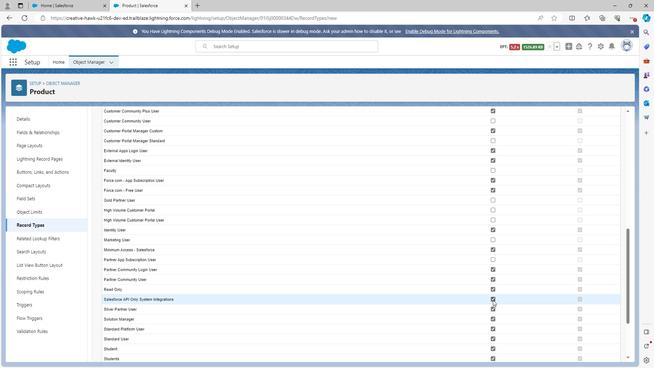 
Action: Mouse pressed left at (491, 300)
Screenshot: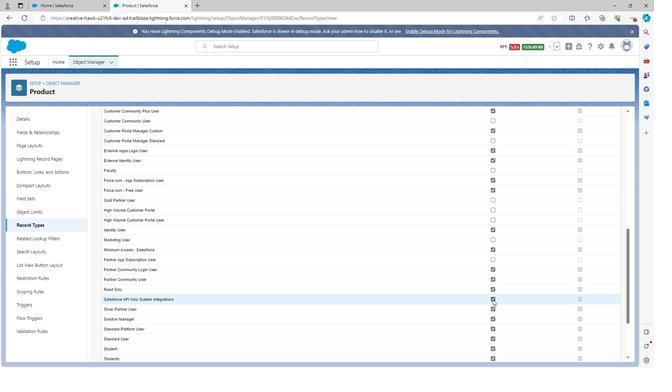 
Action: Mouse moved to (490, 321)
Screenshot: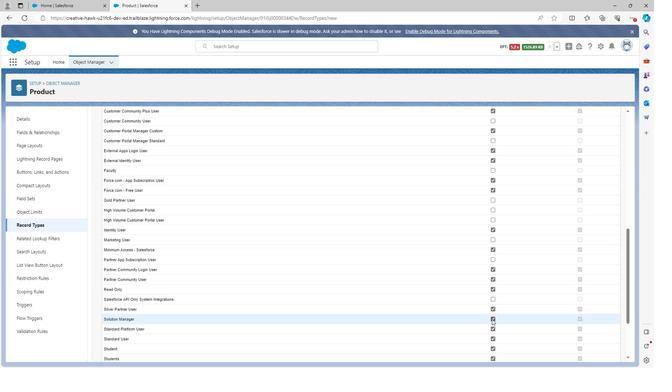 
Action: Mouse scrolled (490, 320) with delta (0, 0)
Screenshot: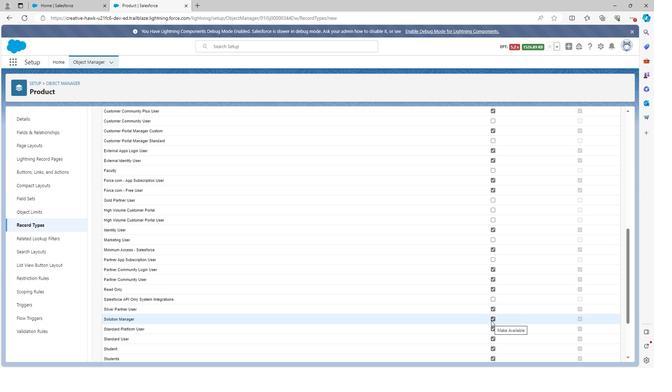 
Action: Mouse moved to (492, 311)
Screenshot: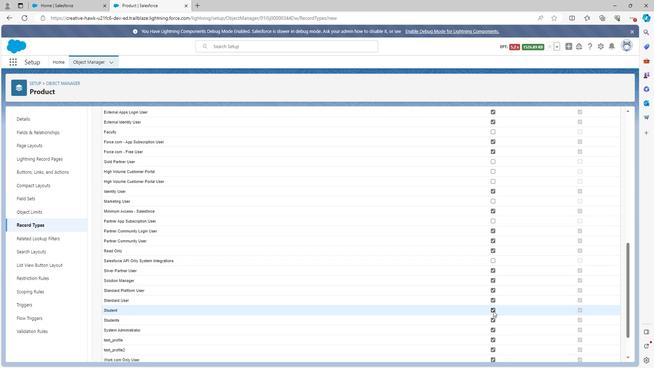 
Action: Mouse pressed left at (492, 311)
Screenshot: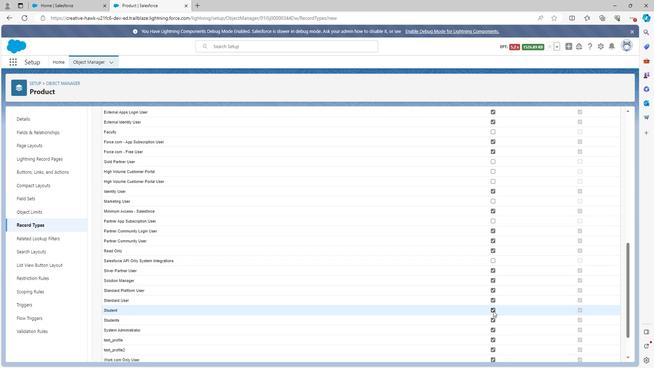 
Action: Mouse moved to (491, 319)
Screenshot: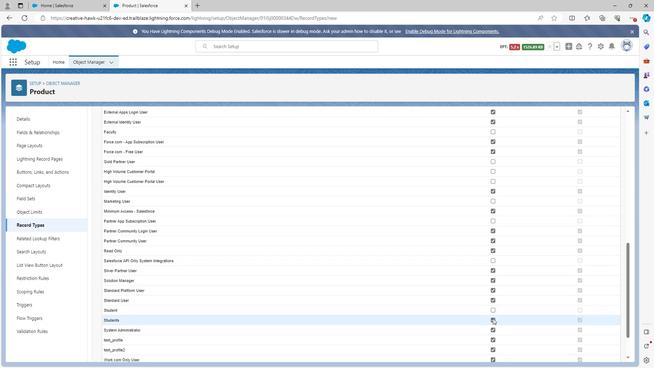 
Action: Mouse pressed left at (491, 319)
Screenshot: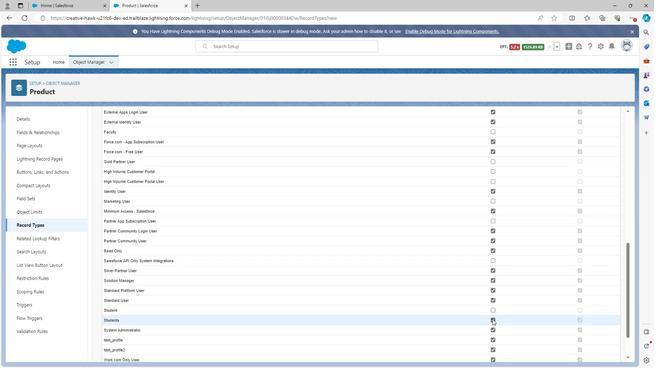 
Action: Mouse moved to (490, 339)
Screenshot: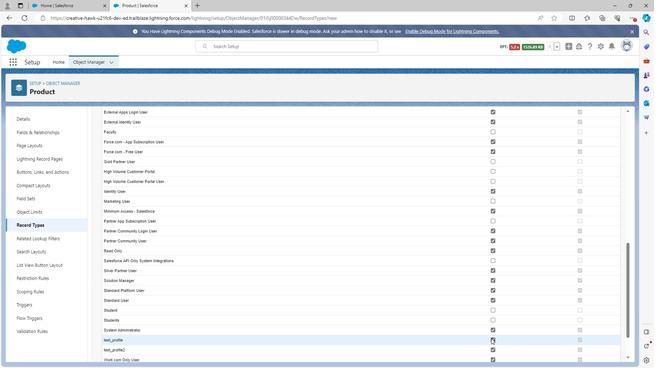 
Action: Mouse pressed left at (490, 339)
Screenshot: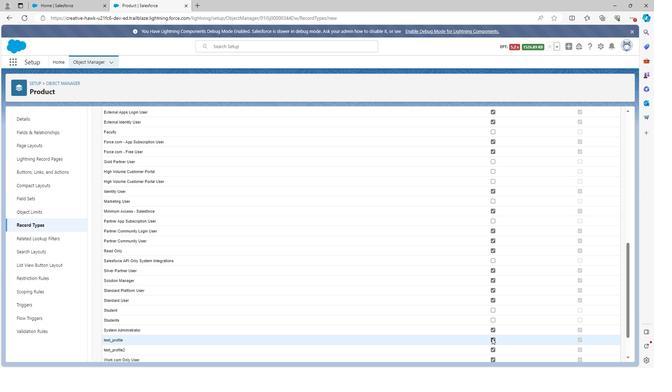 
Action: Mouse moved to (491, 349)
Screenshot: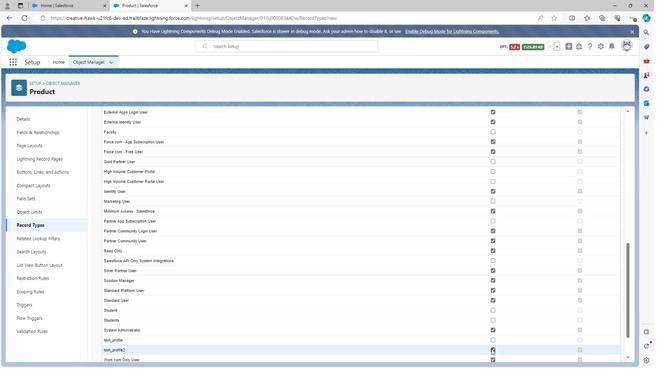
Action: Mouse pressed left at (491, 349)
Screenshot: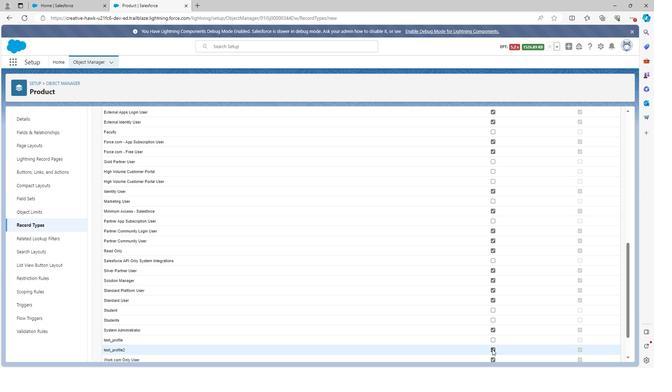 
Action: Mouse moved to (491, 350)
Screenshot: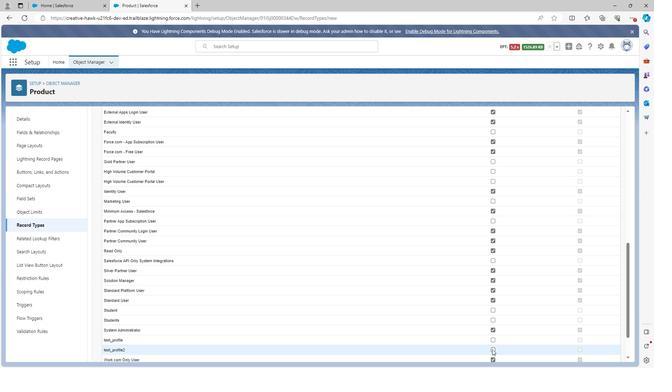 
Action: Mouse scrolled (491, 349) with delta (0, 0)
Screenshot: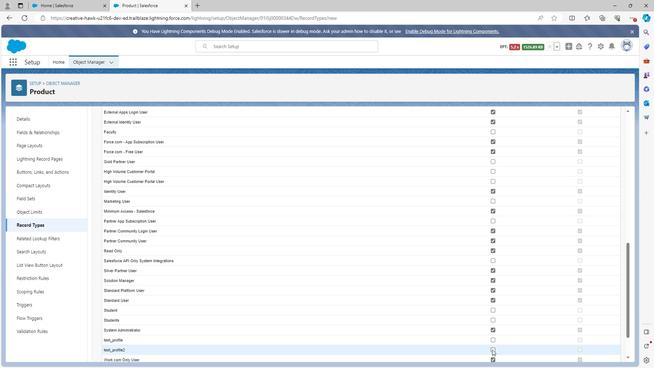 
Action: Mouse moved to (492, 319)
Screenshot: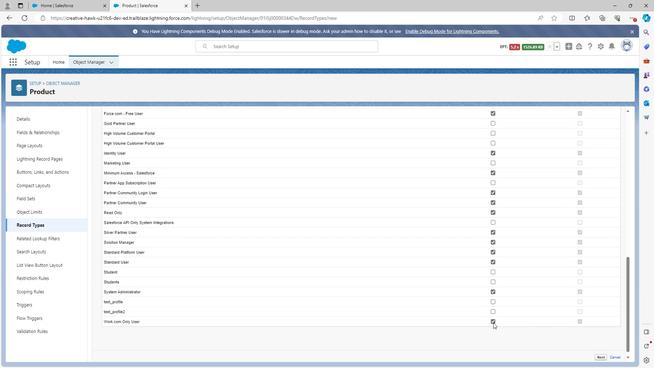 
Action: Mouse pressed left at (492, 319)
Screenshot: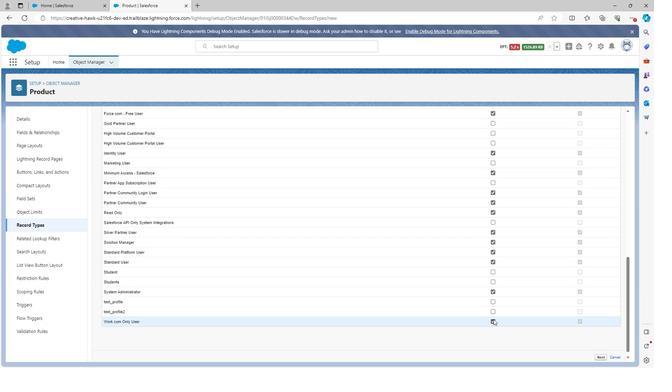 
Action: Mouse moved to (600, 357)
Screenshot: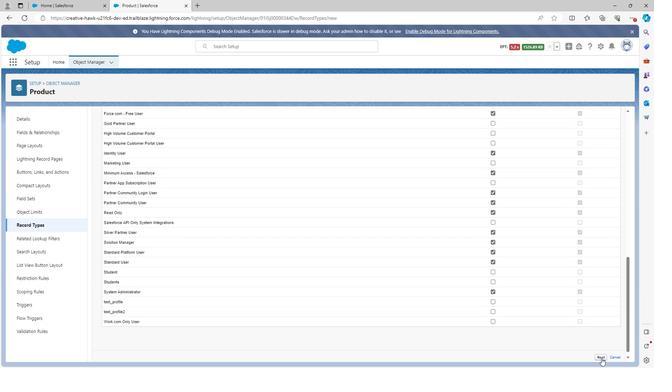 
Action: Mouse pressed left at (600, 357)
Screenshot: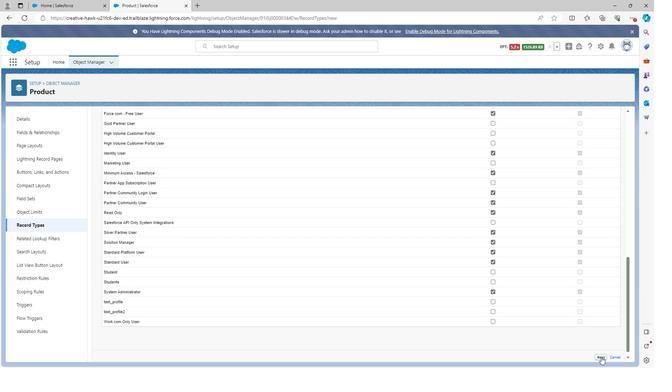 
Action: Mouse moved to (597, 336)
Screenshot: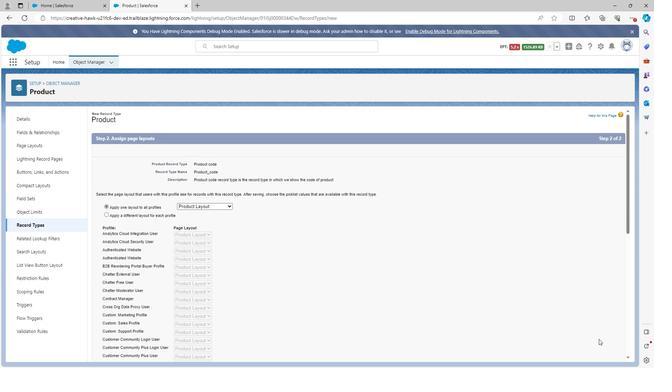 
Action: Mouse scrolled (597, 336) with delta (0, 0)
Screenshot: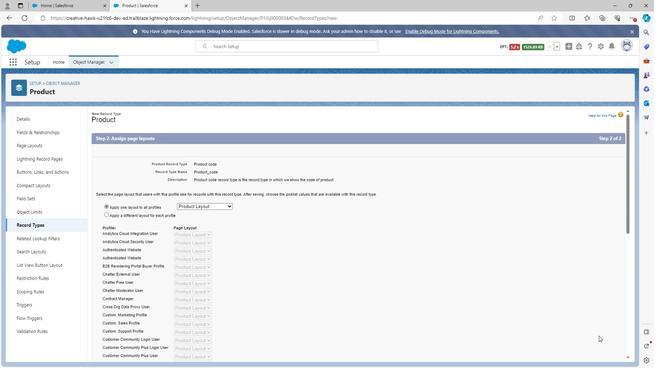 
Action: Mouse scrolled (597, 336) with delta (0, 0)
Screenshot: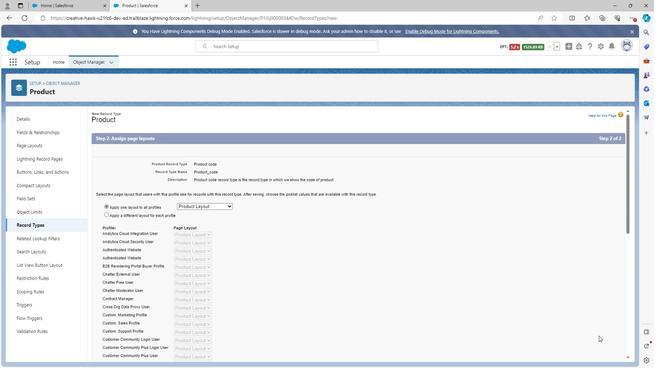 
Action: Mouse scrolled (597, 336) with delta (0, 0)
Screenshot: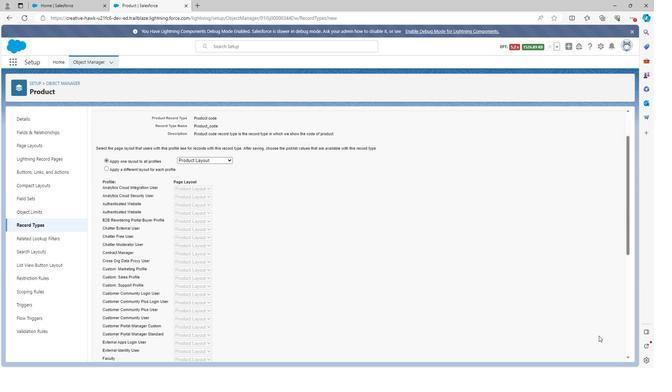 
Action: Mouse moved to (597, 336)
Screenshot: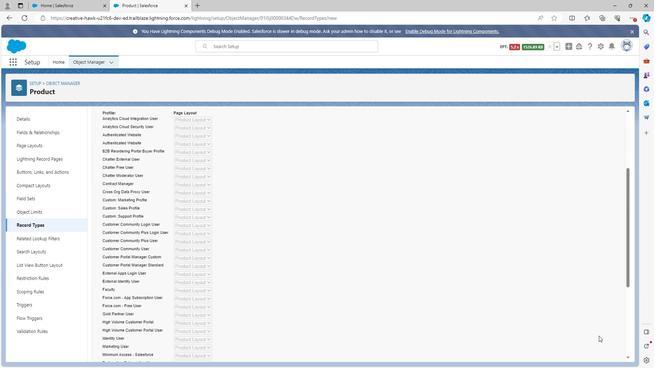 
Action: Mouse scrolled (597, 335) with delta (0, 0)
Screenshot: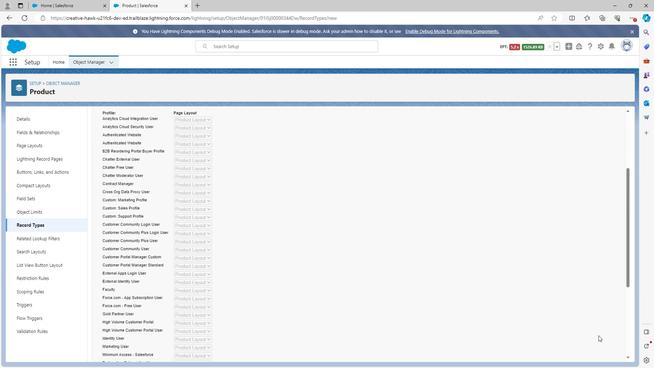 
Action: Mouse scrolled (597, 335) with delta (0, 0)
Screenshot: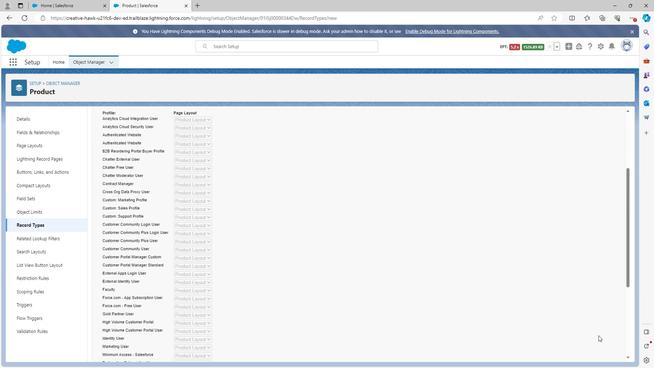 
Action: Mouse moved to (597, 336)
Screenshot: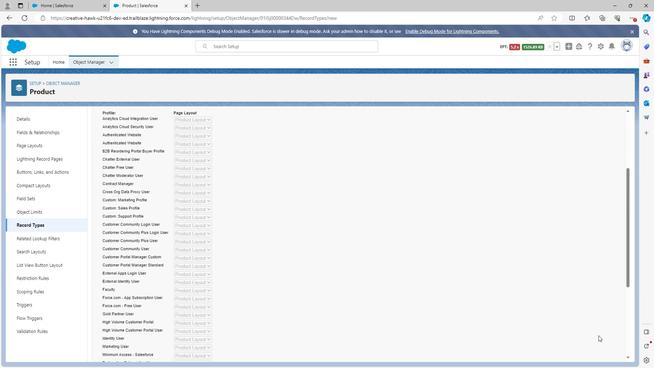 
Action: Mouse scrolled (597, 335) with delta (0, 0)
Screenshot: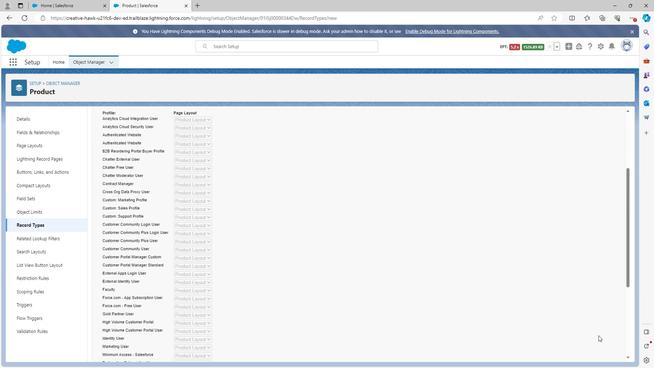 
Action: Mouse moved to (597, 336)
Screenshot: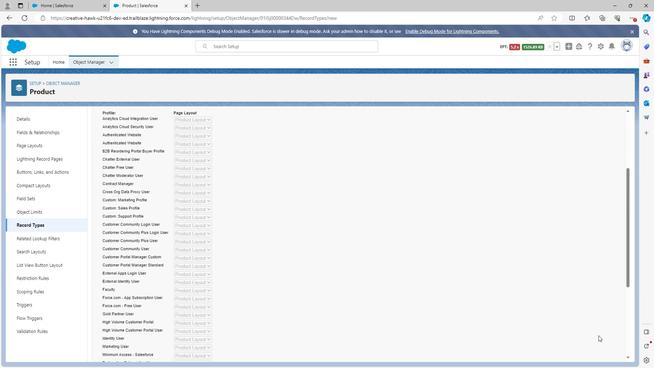 
Action: Mouse scrolled (597, 335) with delta (0, 0)
Screenshot: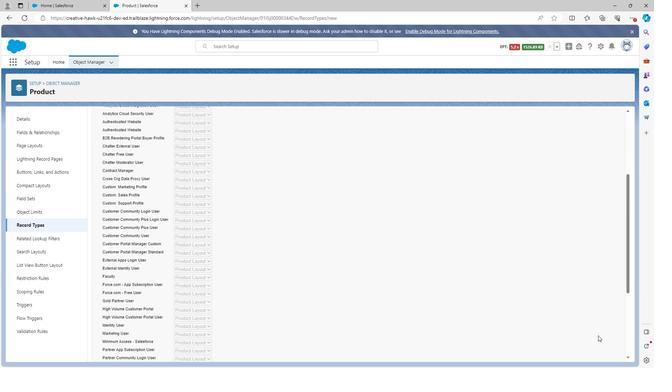 
Action: Mouse moved to (600, 353)
Screenshot: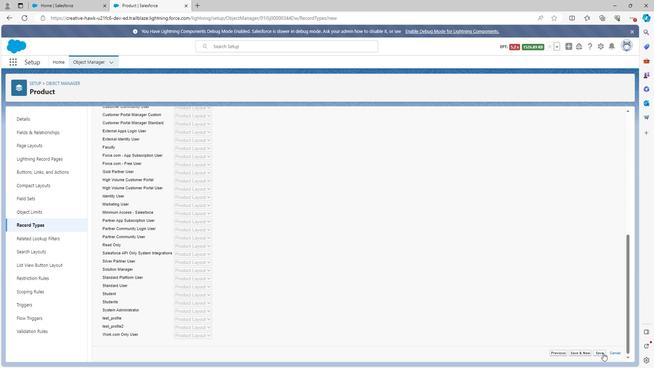 
Action: Mouse pressed left at (600, 353)
Screenshot: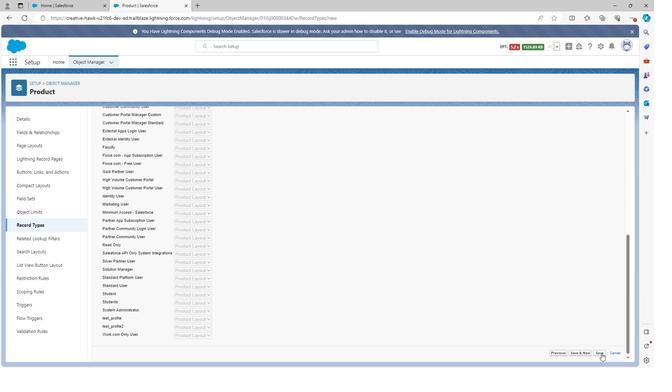 
Action: Mouse moved to (23, 226)
Screenshot: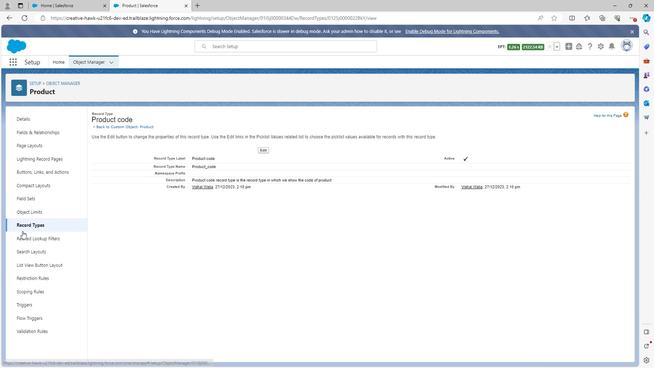 
Action: Mouse pressed left at (23, 226)
Screenshot: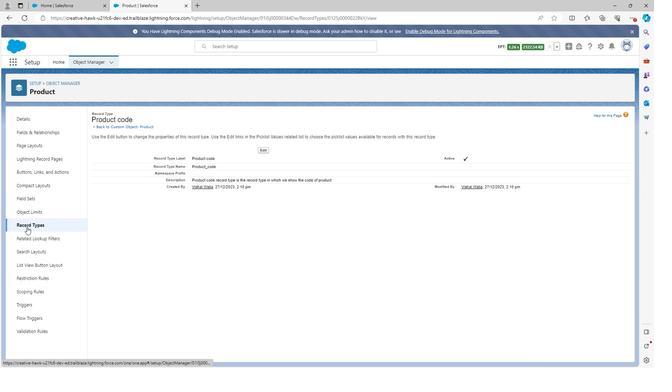
Action: Mouse moved to (560, 115)
Screenshot: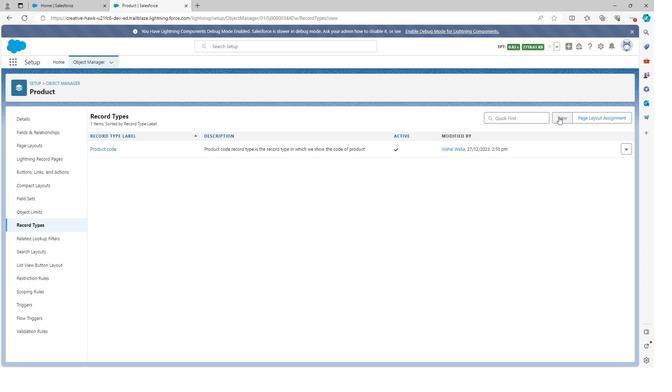 
Action: Mouse pressed left at (560, 115)
Screenshot: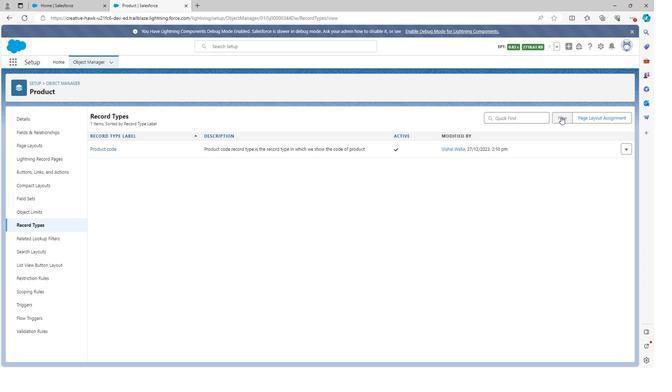 
Action: Mouse moved to (224, 177)
Screenshot: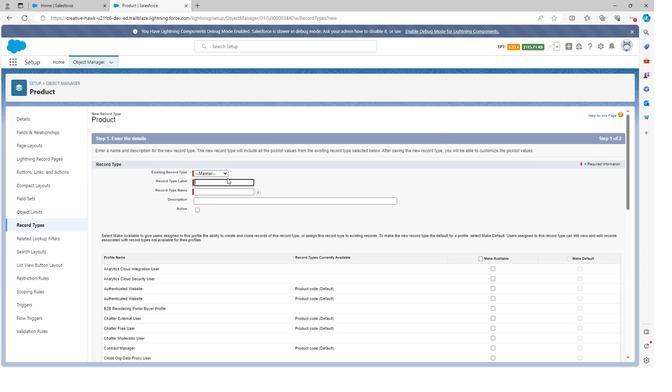 
Action: Key pressed <Key.shift>Description
Screenshot: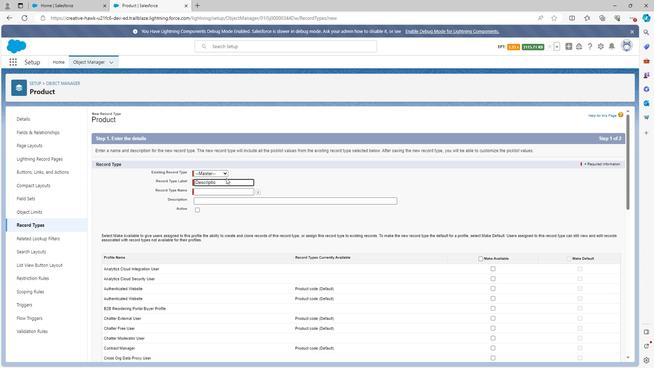 
Action: Mouse moved to (276, 180)
Screenshot: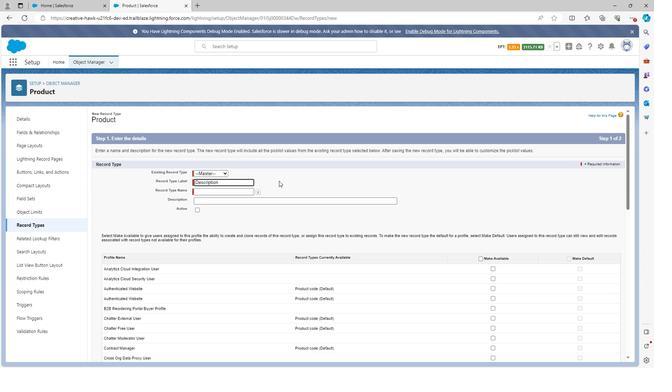 
Action: Mouse pressed left at (276, 180)
Screenshot: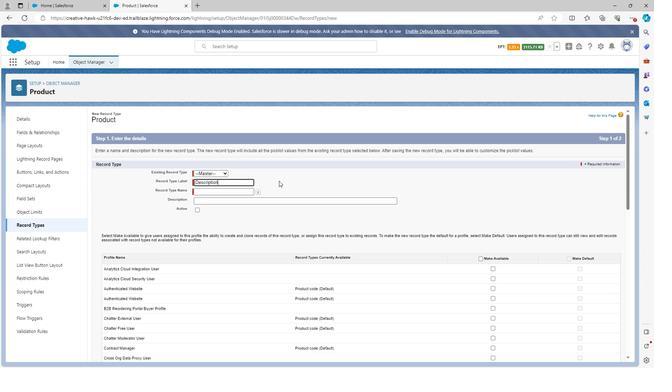 
Action: Mouse moved to (242, 198)
Screenshot: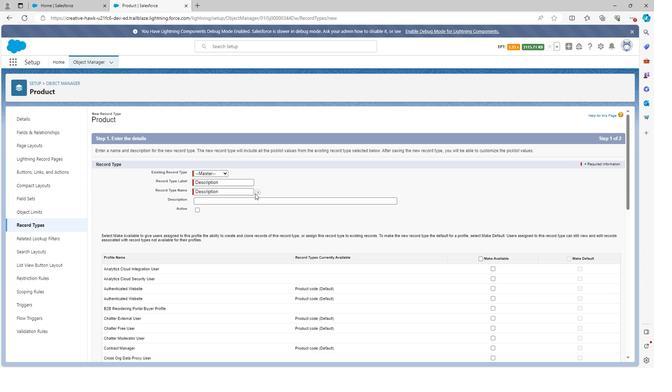 
Action: Mouse pressed left at (242, 198)
Screenshot: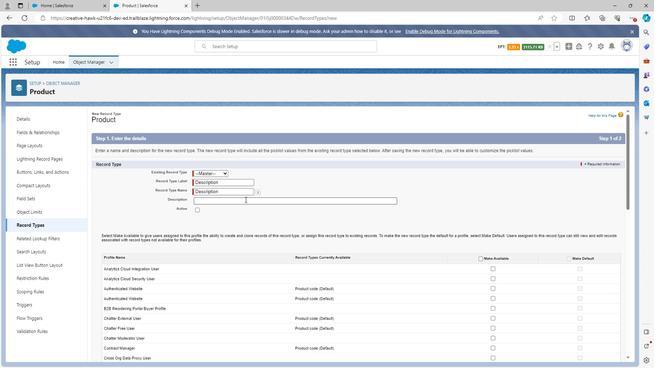
Action: Key pressed <Key.shift><Key.shift><Key.shift><Key.shift><Key.shift><Key.shift><Key.shift><Key.shift><Key.shift><Key.shift><Key.shift><Key.shift><Key.shift><Key.shift><Key.shift><Key.shift><Key.shift><Key.shift><Key.shift><Key.shift><Key.shift><Key.shift><Key.shift><Key.shift><Key.shift><Key.shift><Key.shift><Key.shift><Key.shift>Product
Screenshot: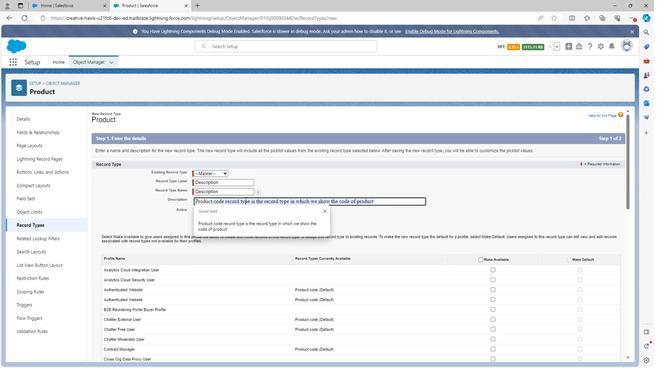 
Action: Mouse moved to (195, 180)
Screenshot: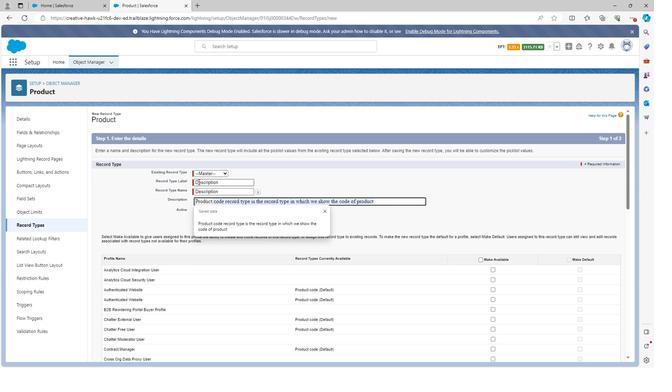 
Action: Mouse pressed left at (195, 180)
Screenshot: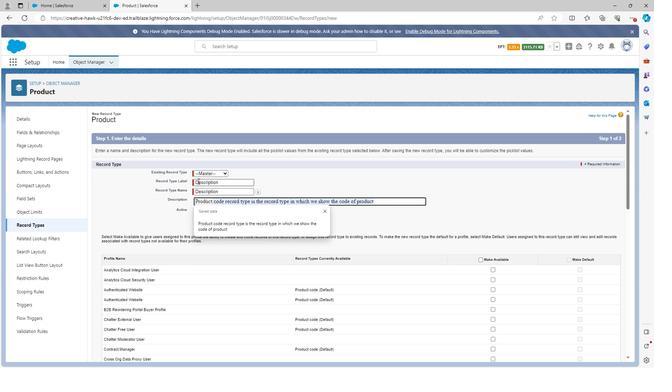 
Action: Key pressed <Key.backspace><Key.shift>D
Screenshot: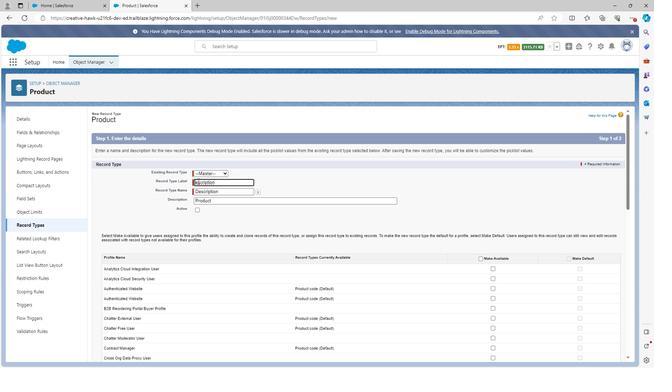 
Action: Mouse moved to (212, 199)
Screenshot: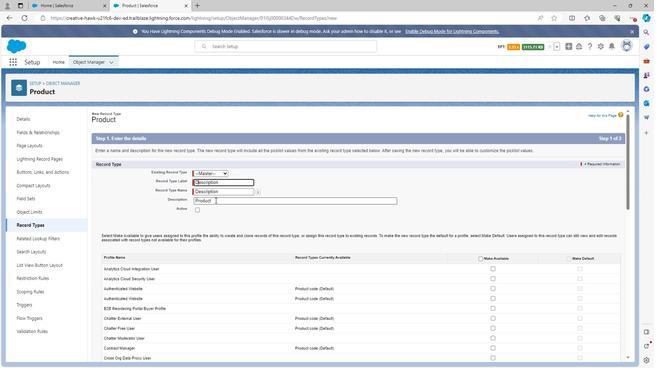 
Action: Mouse pressed left at (212, 199)
Screenshot: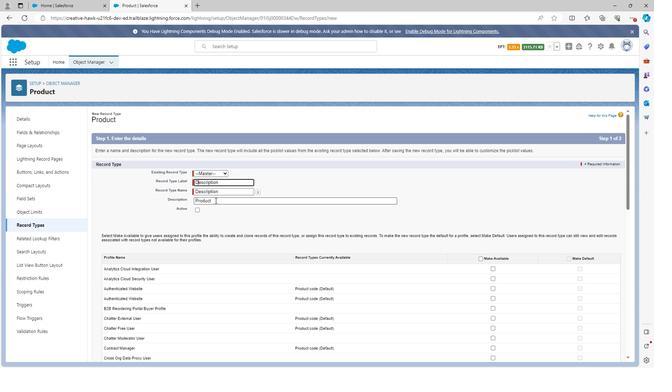 
Action: Mouse moved to (194, 210)
Screenshot: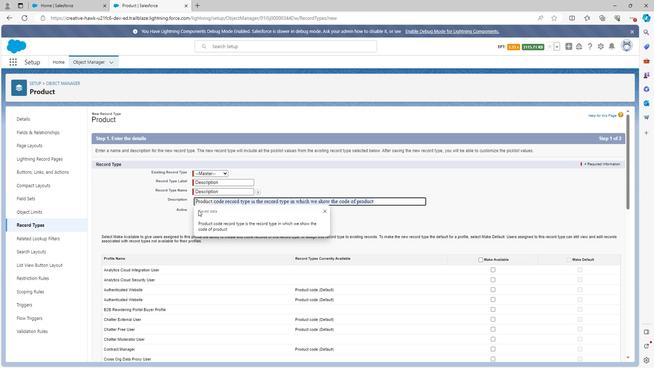 
Action: Key pressed <Key.space>
Screenshot: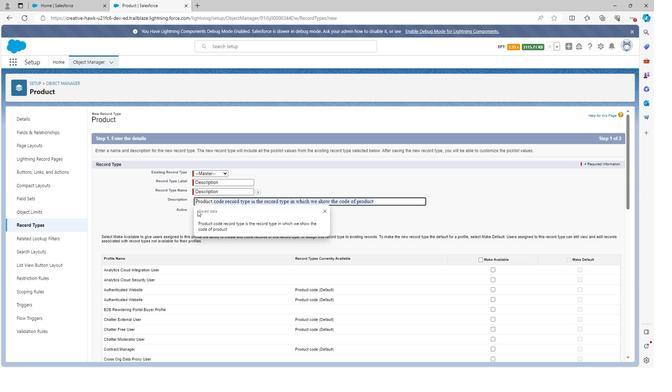 
Action: Mouse moved to (200, 198)
Screenshot: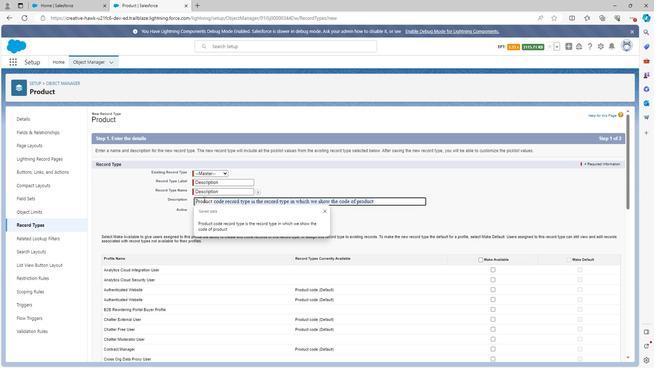 
Action: Key pressed de
Screenshot: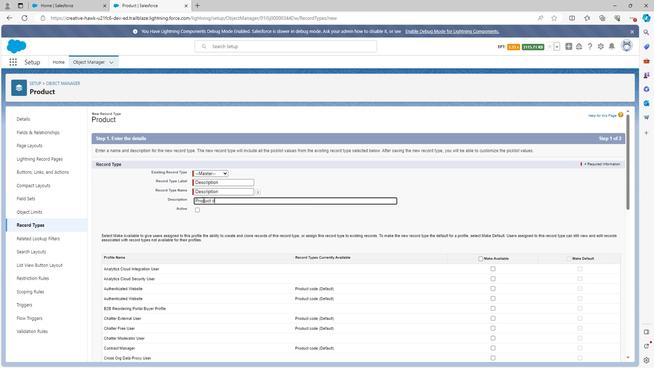 
Action: Mouse moved to (200, 198)
Screenshot: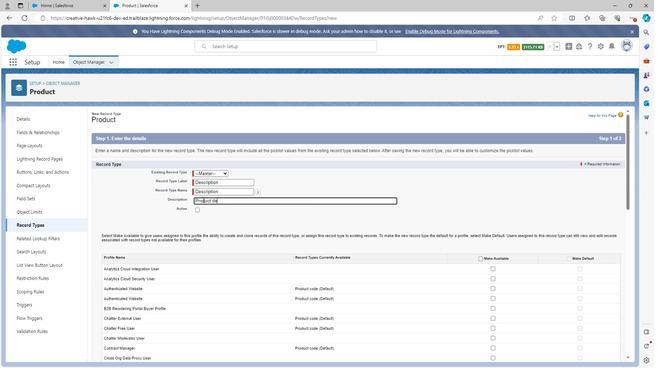 
Action: Key pressed scr
Screenshot: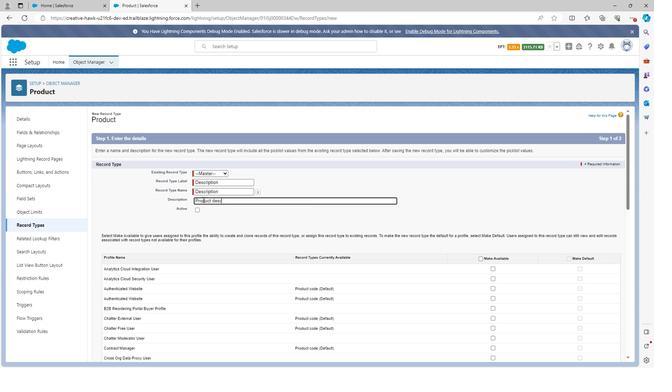 
Action: Mouse moved to (201, 198)
Screenshot: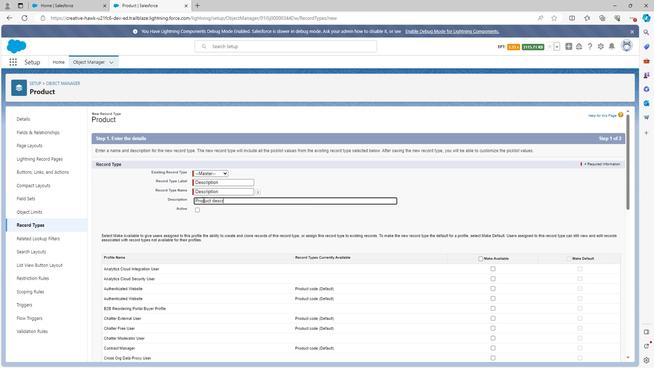 
Action: Key pressed iptio
Screenshot: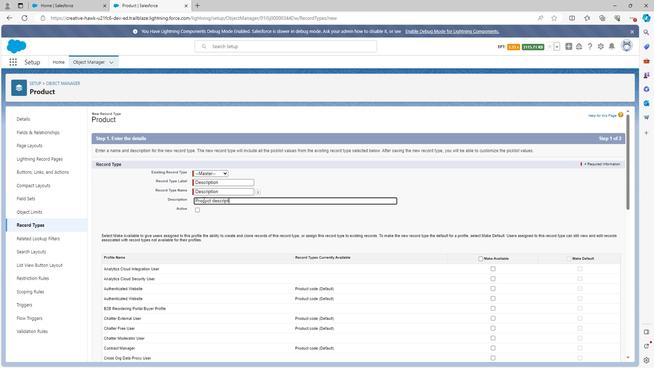 
Action: Mouse moved to (201, 201)
Screenshot: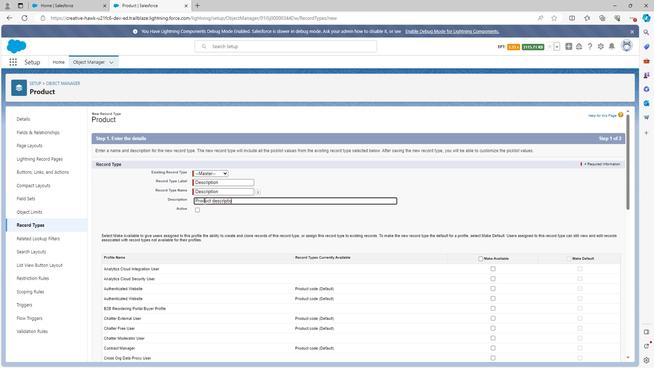
Action: Key pressed n<Key.space>
Screenshot: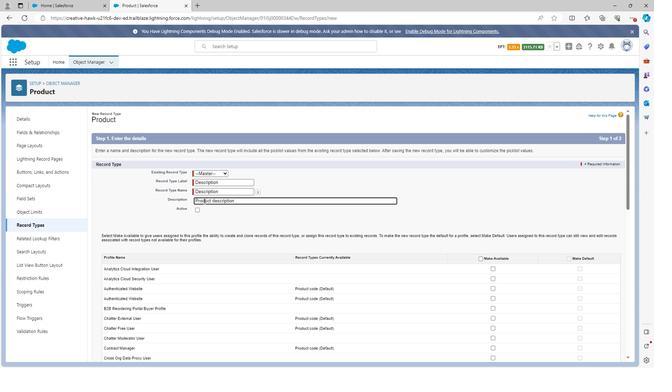 
Action: Mouse moved to (204, 195)
Screenshot: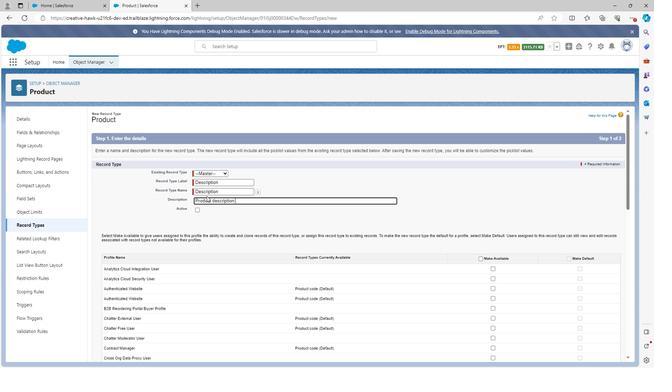 
Action: Key pressed record<Key.space>typ
Screenshot: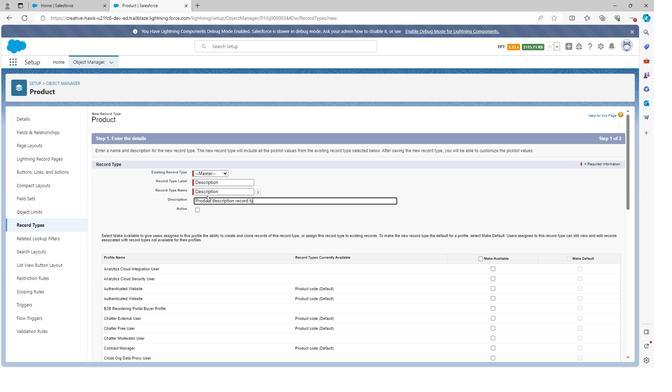 
Action: Mouse moved to (202, 198)
Screenshot: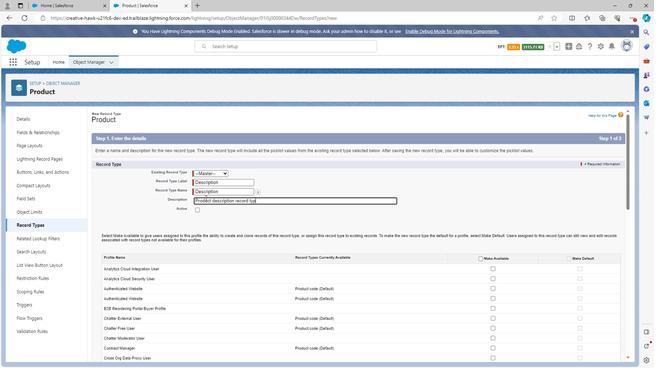 
Action: Key pressed e<Key.space>i
Screenshot: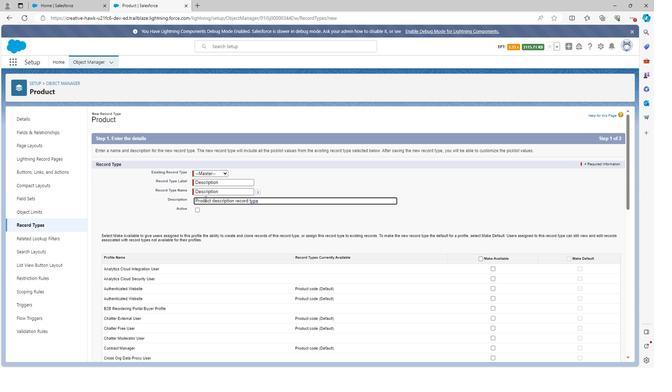 
Action: Mouse moved to (202, 199)
Screenshot: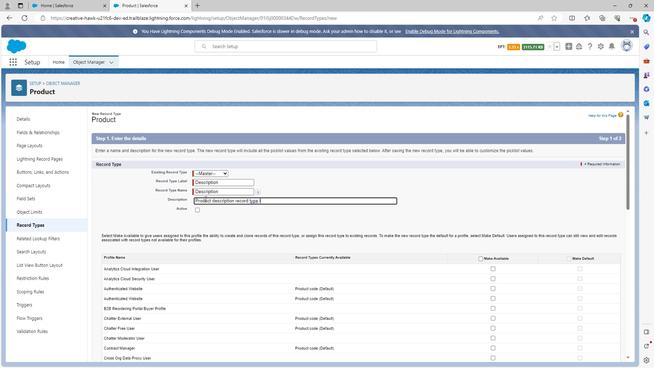 
Action: Key pressed s<Key.space>the<Key.space>record<Key.space>type<Key.space>which<Key.space>show<Key.space>
Screenshot: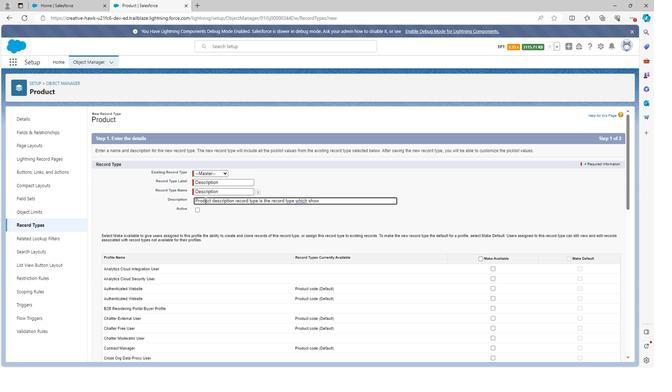 
Action: Mouse moved to (202, 203)
Screenshot: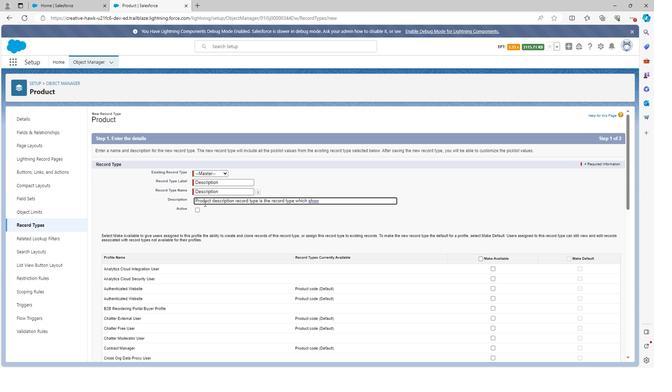 
Action: Key pressed t
Screenshot: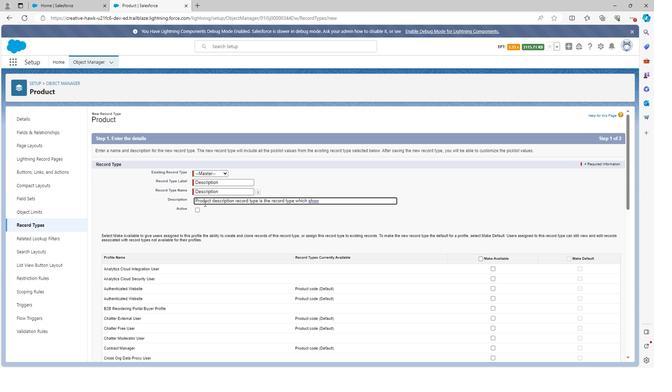 
Action: Mouse moved to (202, 204)
Screenshot: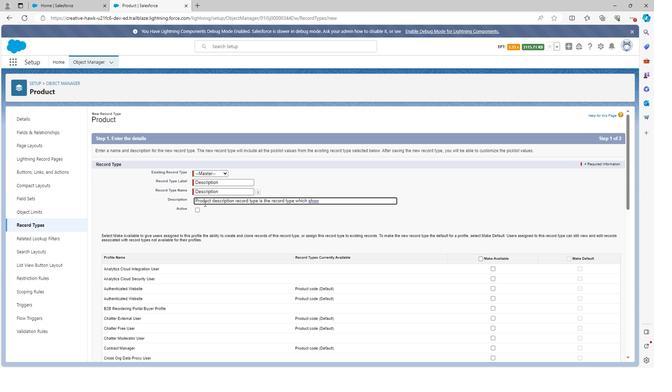 
Action: Key pressed he<Key.space>
Screenshot: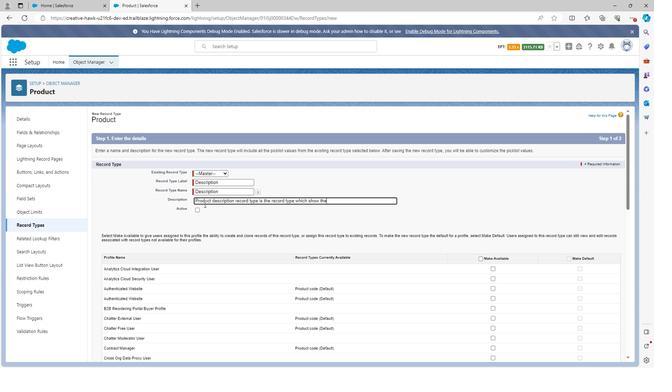 
Action: Mouse moved to (202, 207)
Screenshot: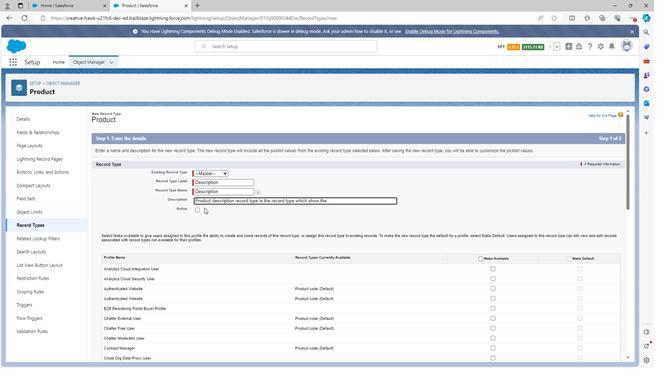 
Action: Key pressed d
Screenshot: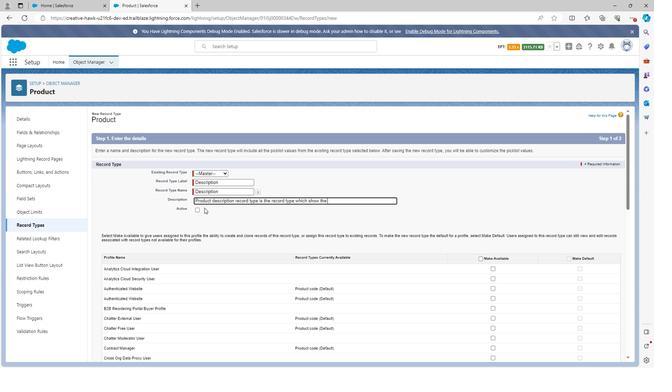 
Action: Mouse moved to (202, 207)
Screenshot: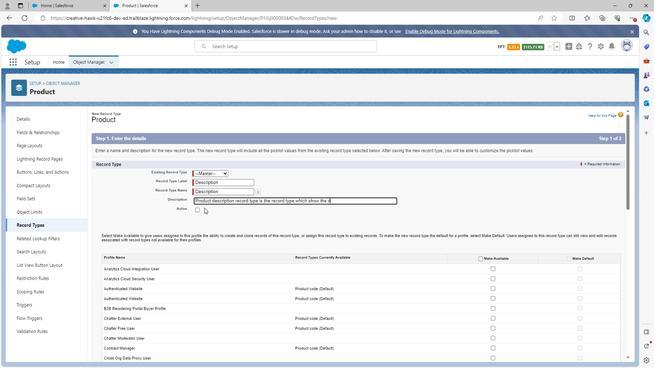 
Action: Key pressed escri
Screenshot: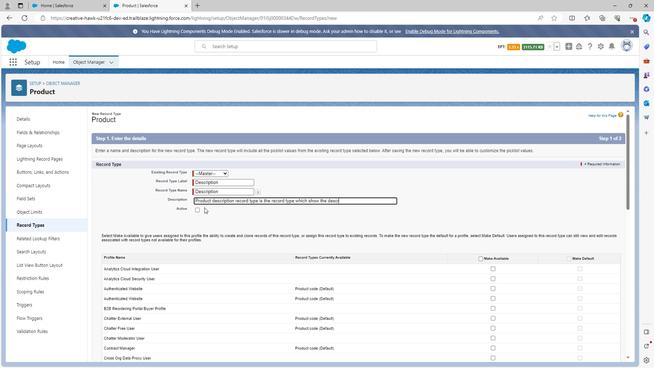 
Action: Mouse moved to (202, 206)
Screenshot: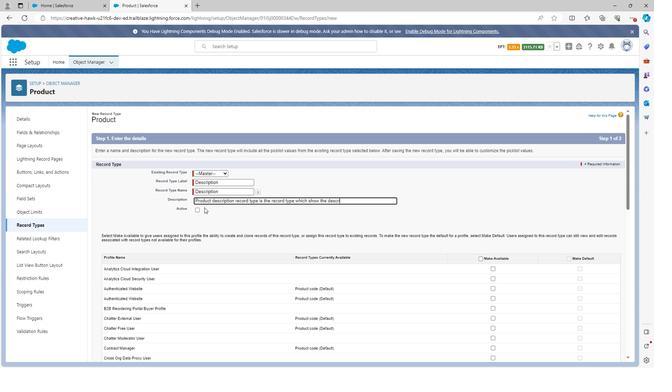 
Action: Key pressed p
Screenshot: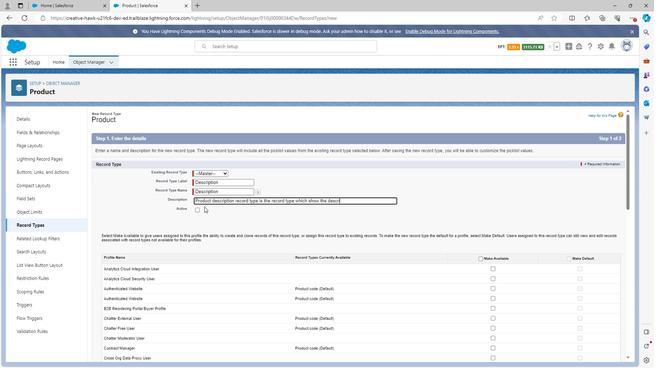 
Action: Mouse moved to (202, 201)
Screenshot: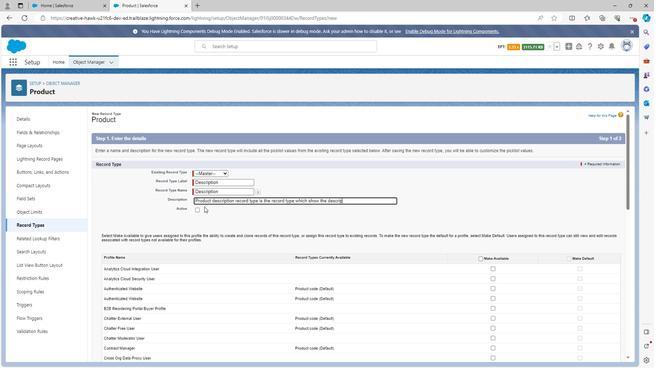 
Action: Key pressed tio
Screenshot: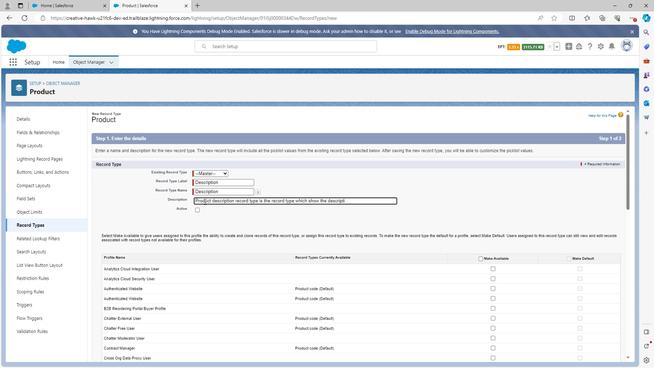 
Action: Mouse moved to (202, 203)
Screenshot: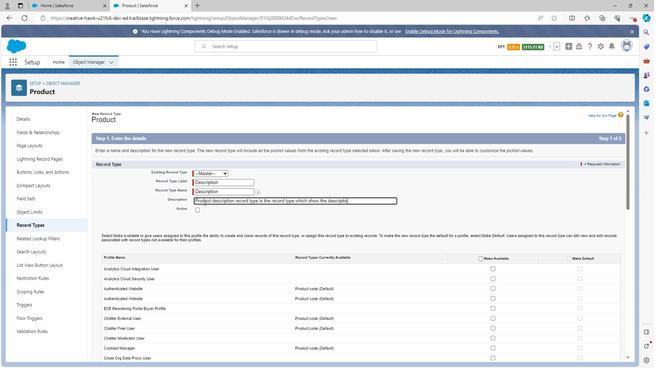 
Action: Key pressed n<Key.backspace><Key.backspace><Key.backspace><Key.backspace><Key.backspace><Key.backspace><Key.backspace><Key.backspace><Key.backspace><Key.backspace><Key.backspace><Key.backspace><Key.backspace><Key.backspace><Key.backspace><Key.backspace><Key.backspace><Key.backspace><Key.backspace><Key.backspace><Key.backspace><Key.backspace><Key.backspace><Key.backspace><Key.backspace><Key.backspace>through<Key.space>which<Key.space>we<Key.space>can<Key.space>add<Key.space>the<Key.space>product<Key.space>description
Screenshot: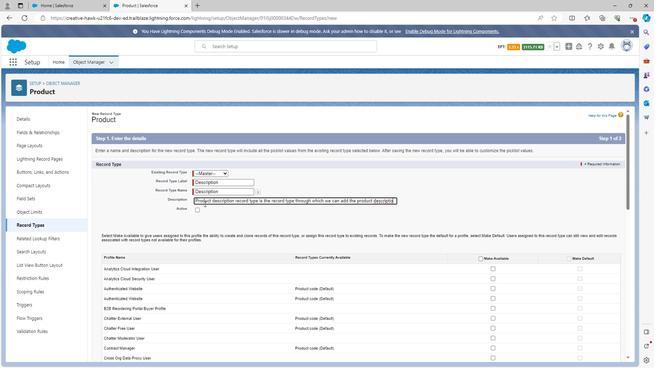 
Action: Mouse moved to (195, 206)
Screenshot: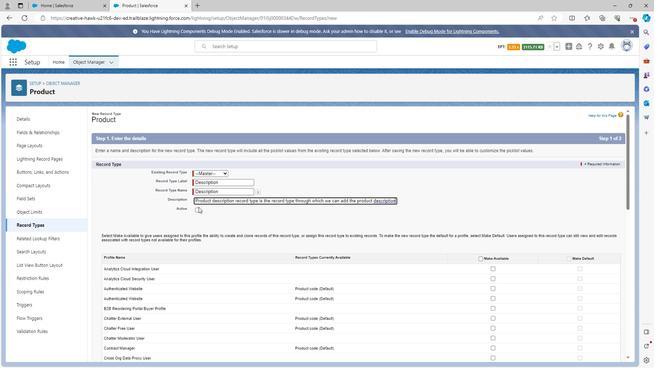 
Action: Mouse pressed left at (195, 206)
Screenshot: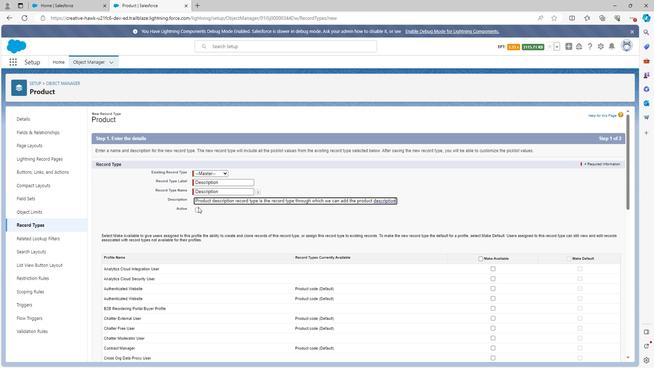 
Action: Mouse moved to (194, 209)
Screenshot: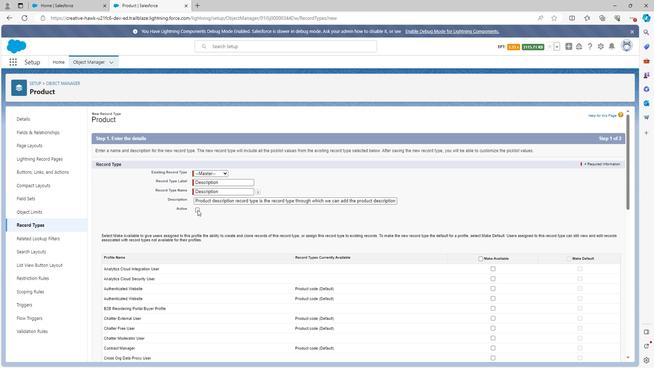 
Action: Mouse pressed left at (194, 209)
Screenshot: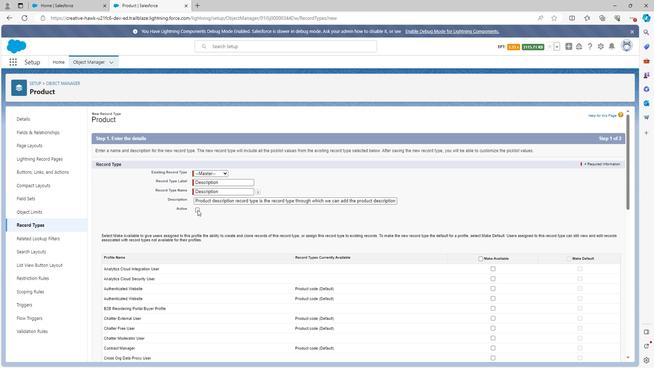 
Action: Mouse moved to (480, 257)
Screenshot: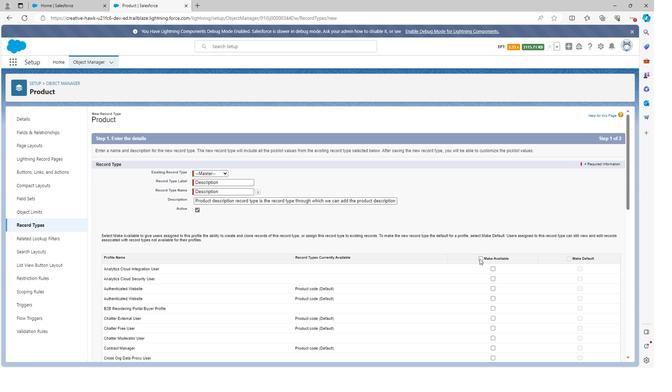 
Action: Mouse pressed left at (480, 257)
Screenshot: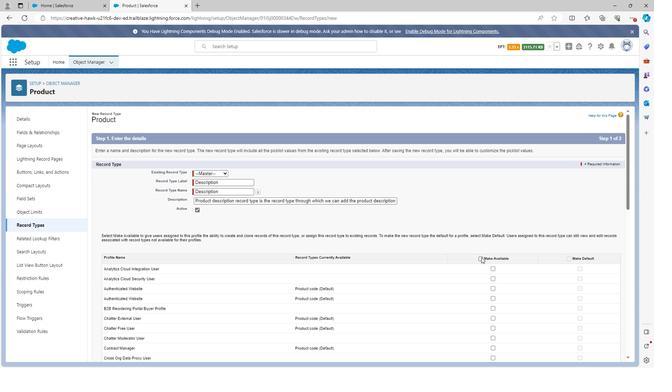 
Action: Mouse moved to (565, 257)
Screenshot: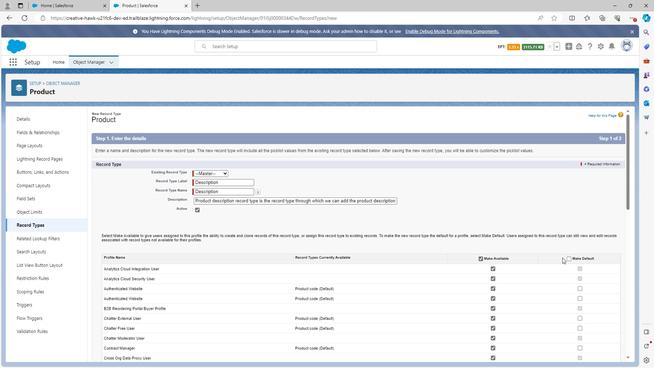 
Action: Mouse pressed left at (565, 257)
Screenshot: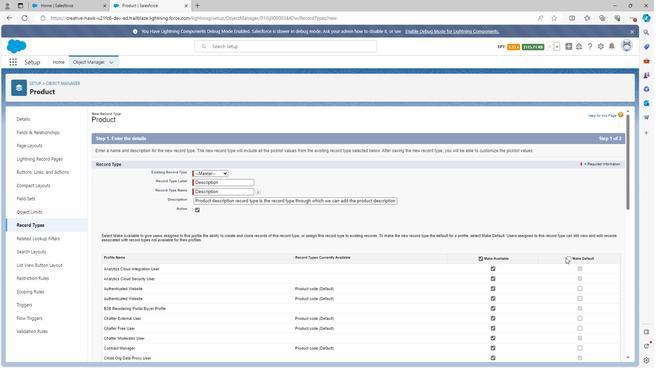 
Action: Mouse moved to (569, 257)
Screenshot: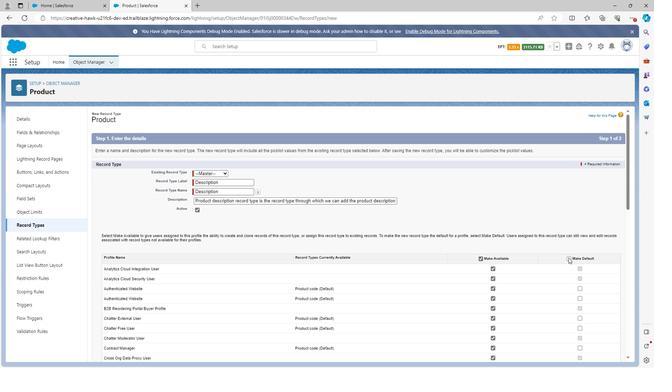 
Action: Mouse pressed left at (569, 257)
Screenshot: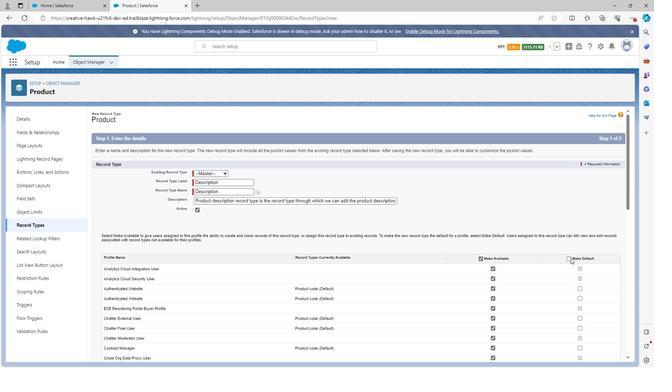 
Action: Mouse moved to (559, 250)
Screenshot: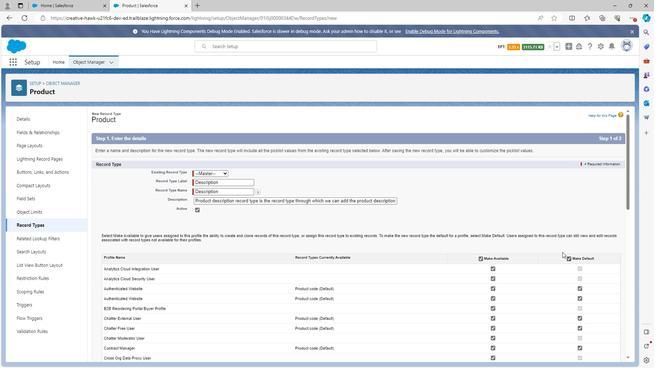 
Action: Mouse scrolled (559, 250) with delta (0, 0)
Screenshot: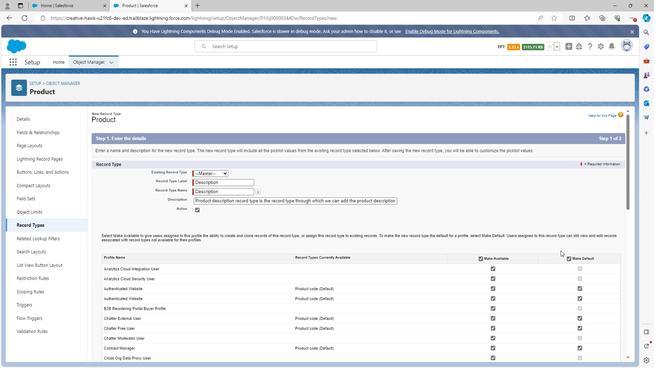 
Action: Mouse scrolled (559, 250) with delta (0, 0)
Screenshot: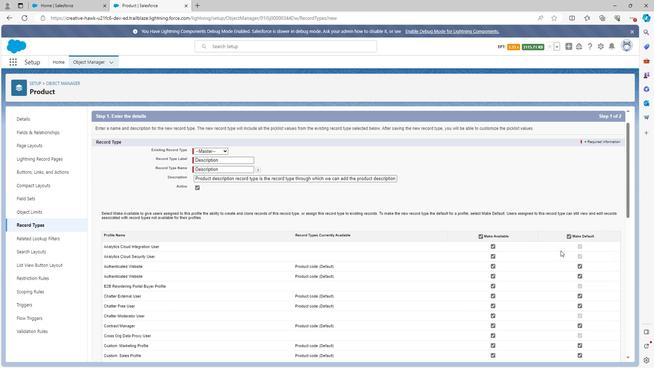 
Action: Mouse moved to (559, 250)
Screenshot: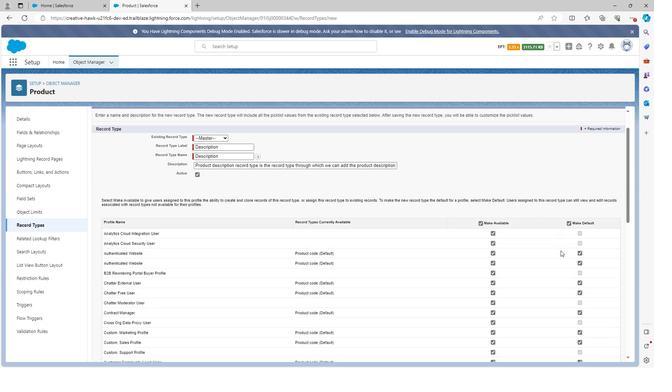 
Action: Mouse scrolled (559, 250) with delta (0, 0)
Screenshot: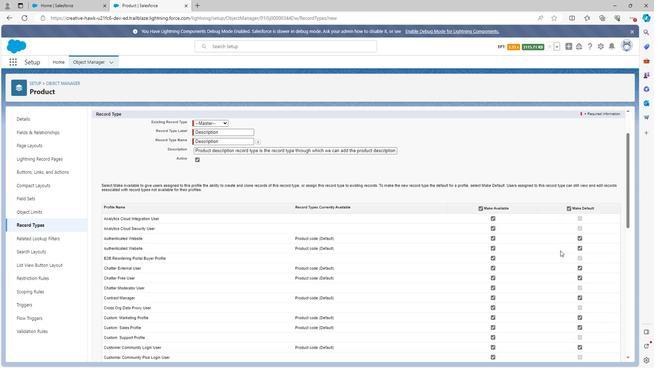 
Action: Mouse moved to (492, 152)
Screenshot: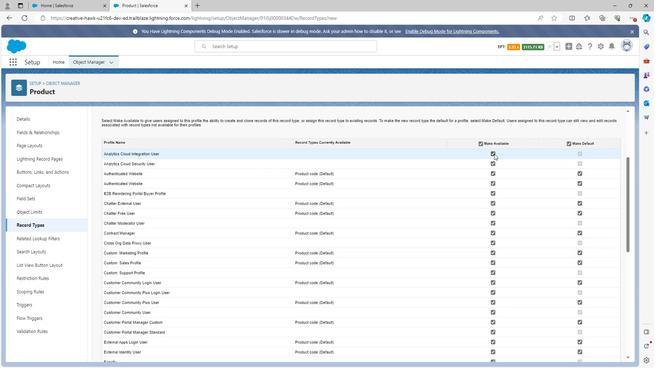
Action: Mouse pressed left at (492, 152)
Screenshot: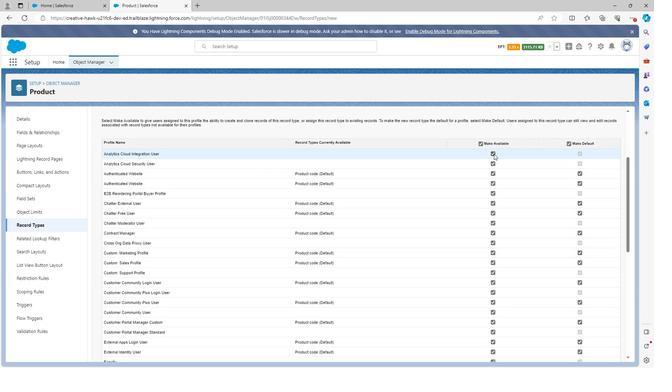 
Action: Mouse moved to (490, 163)
Screenshot: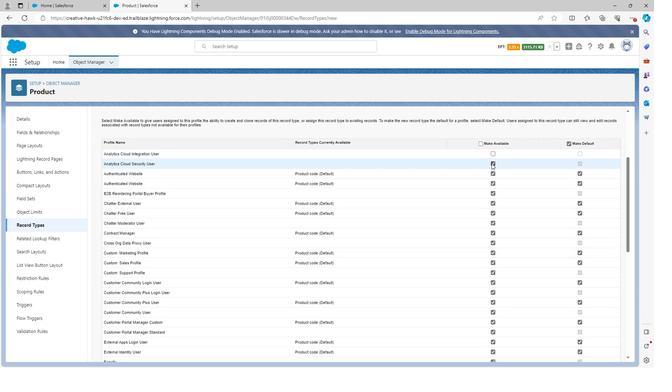 
Action: Mouse pressed left at (490, 163)
Screenshot: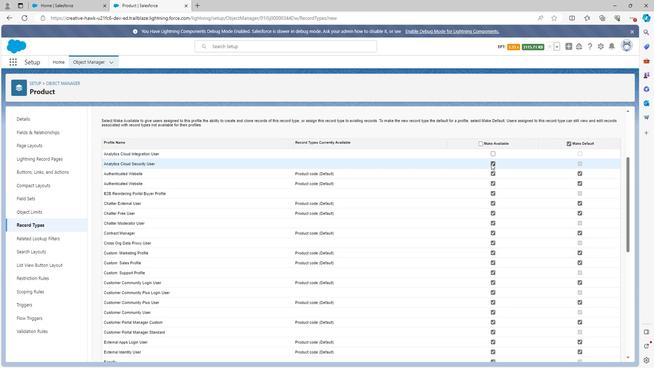 
Action: Mouse moved to (490, 193)
Screenshot: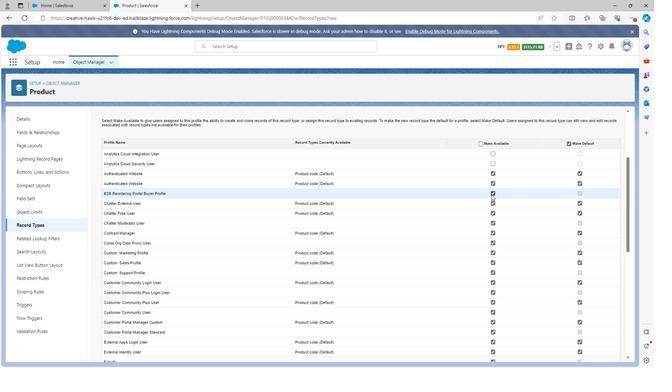 
Action: Mouse pressed left at (490, 193)
Screenshot: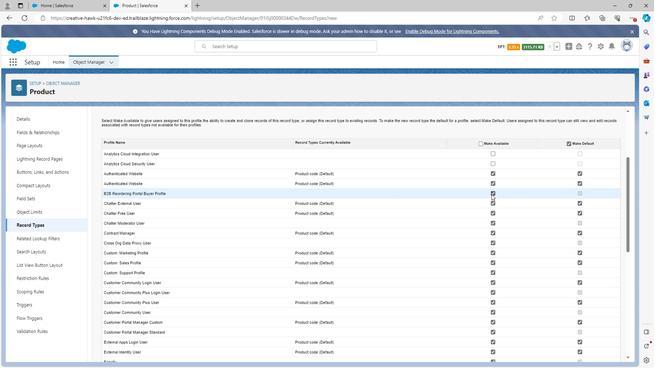 
Action: Mouse moved to (491, 222)
Screenshot: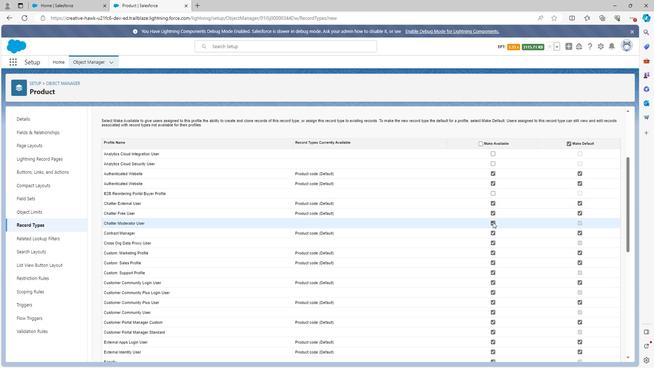 
Action: Mouse pressed left at (491, 222)
Screenshot: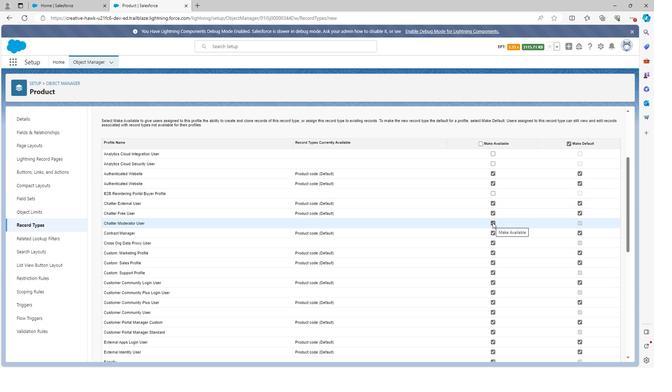 
Action: Mouse moved to (491, 241)
Screenshot: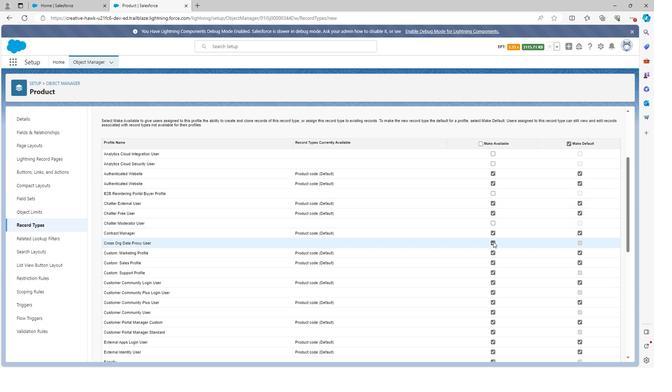 
Action: Mouse pressed left at (491, 241)
Screenshot: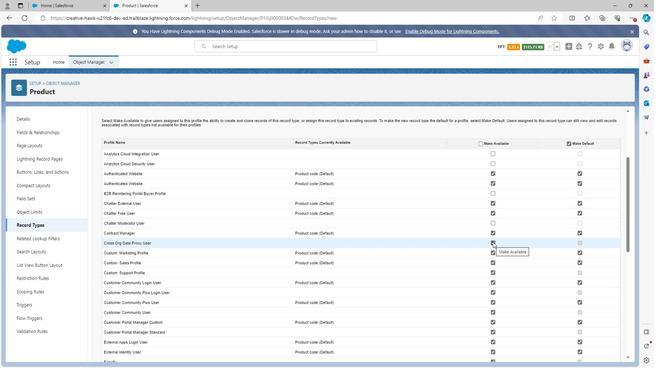 
Action: Mouse moved to (491, 271)
Screenshot: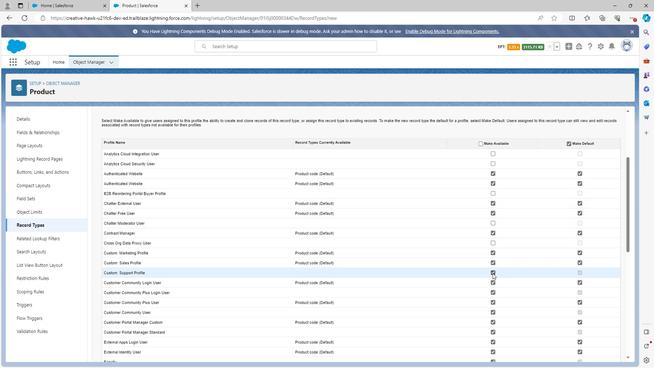 
Action: Mouse pressed left at (491, 271)
Screenshot: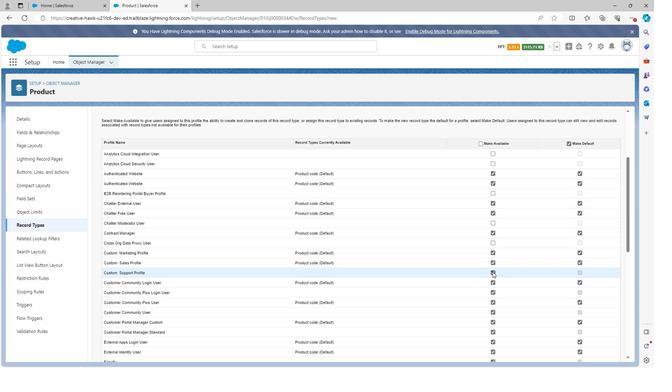 
Action: Mouse moved to (490, 292)
Screenshot: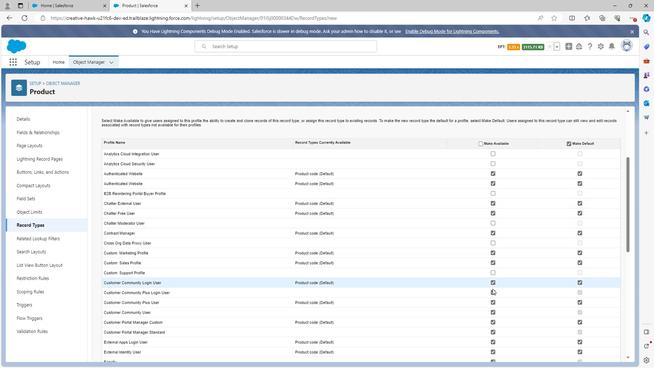 
Action: Mouse pressed left at (490, 292)
Screenshot: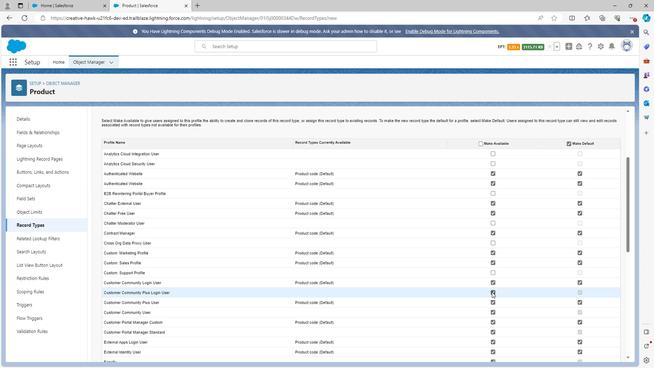 
Action: Mouse moved to (490, 312)
Screenshot: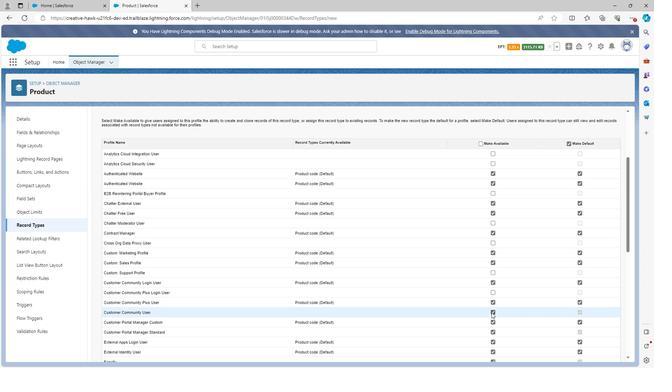 
Action: Mouse pressed left at (490, 312)
Screenshot: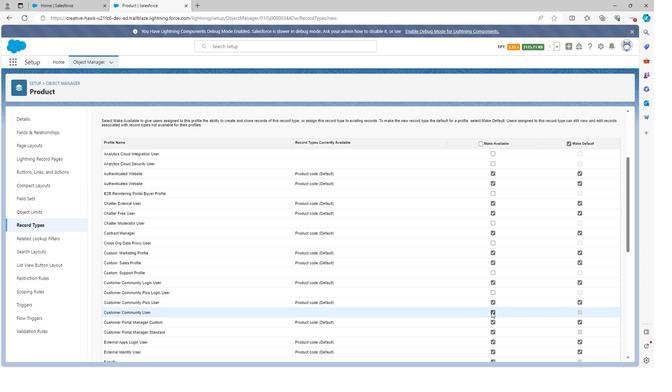 
Action: Mouse moved to (490, 311)
Screenshot: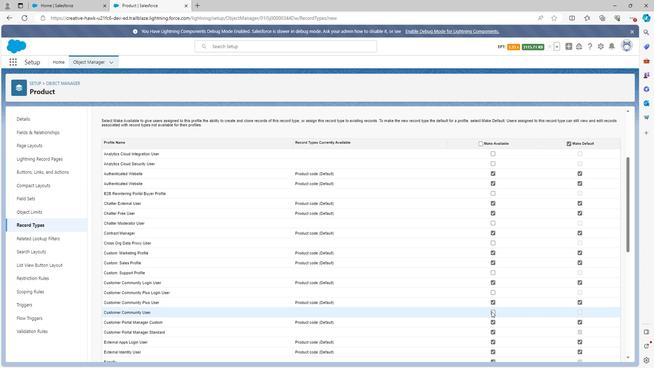 
Action: Mouse scrolled (490, 310) with delta (0, 0)
Screenshot: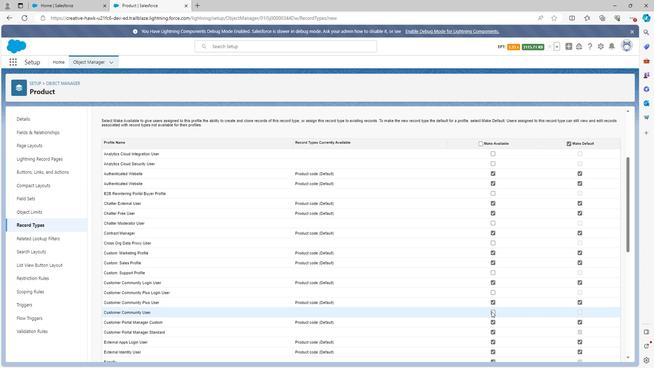 
Action: Mouse scrolled (490, 310) with delta (0, 0)
Screenshot: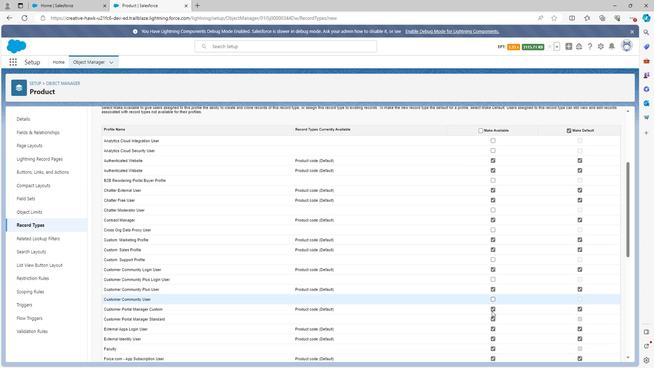 
Action: Mouse moved to (492, 254)
Screenshot: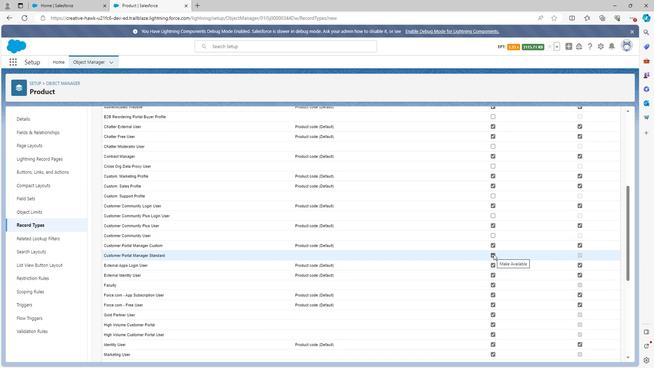
Action: Mouse pressed left at (492, 254)
Screenshot: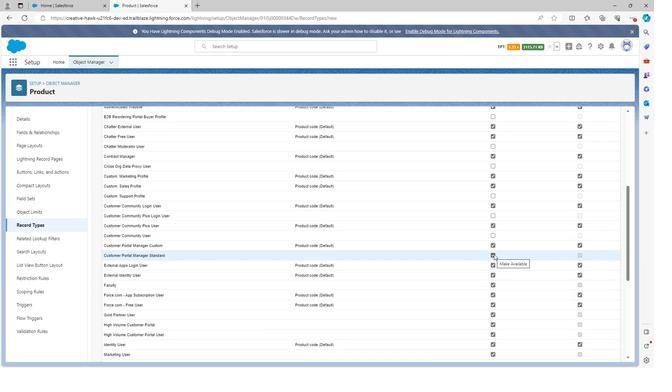 
Action: Mouse moved to (491, 284)
Screenshot: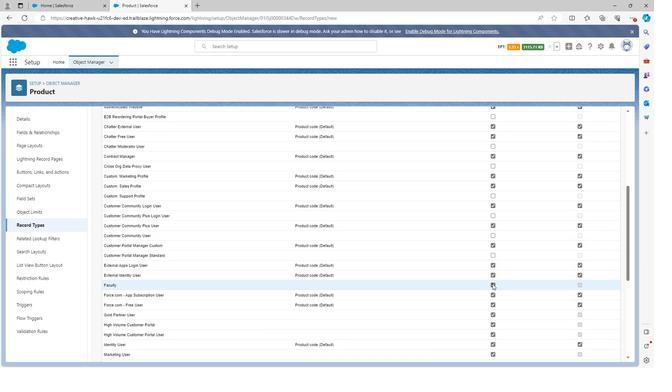 
Action: Mouse pressed left at (491, 284)
Screenshot: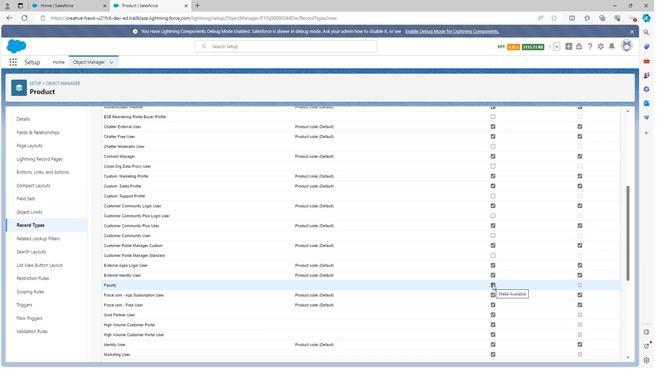 
Action: Mouse moved to (491, 314)
Screenshot: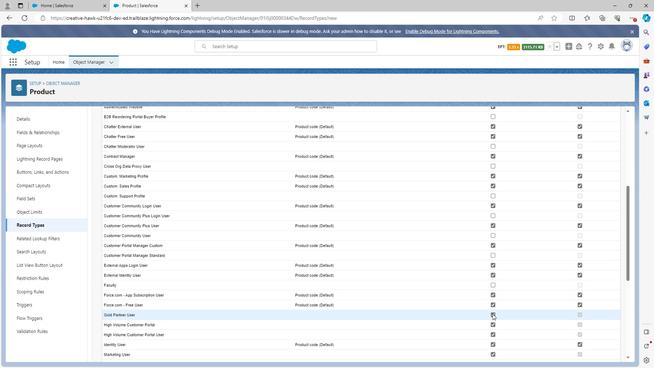 
Action: Mouse pressed left at (491, 314)
Screenshot: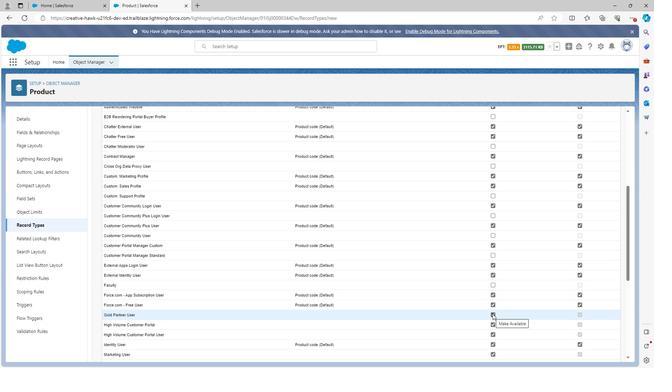 
Action: Mouse moved to (491, 324)
Screenshot: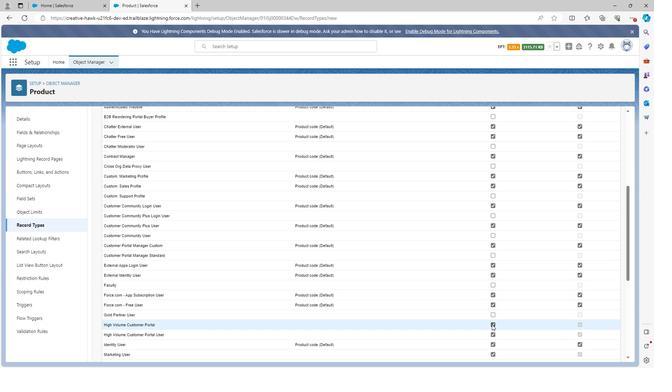
Action: Mouse pressed left at (491, 324)
Screenshot: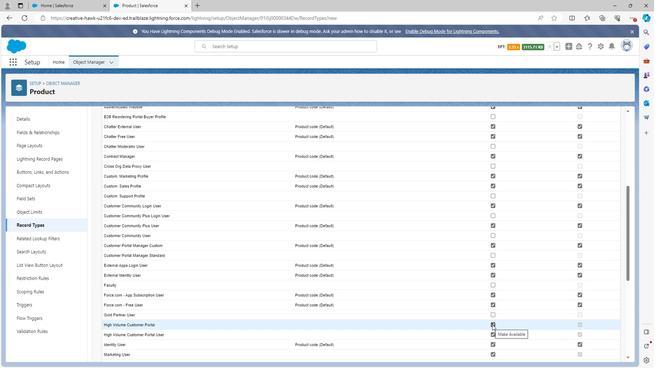 
Action: Mouse moved to (493, 335)
Screenshot: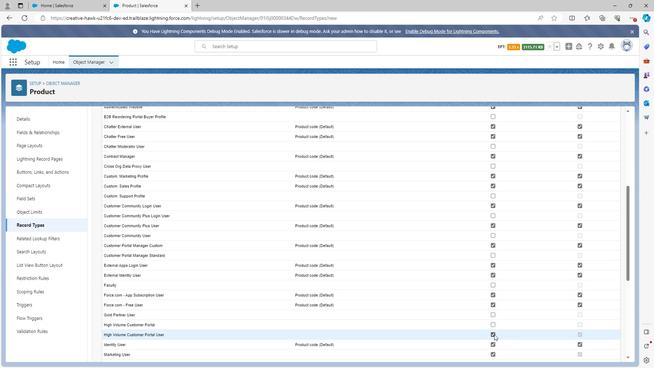 
Action: Mouse pressed left at (493, 335)
Screenshot: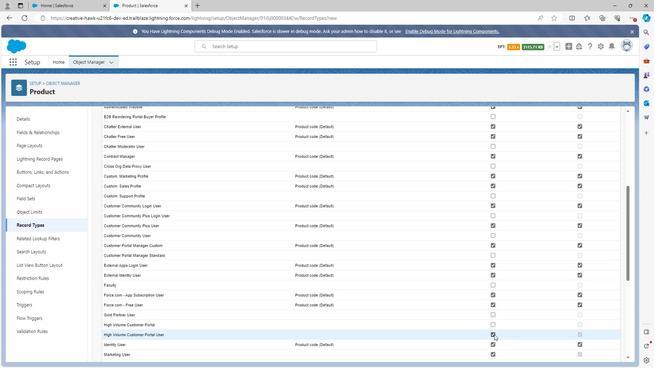 
Action: Mouse scrolled (493, 334) with delta (0, 0)
Screenshot: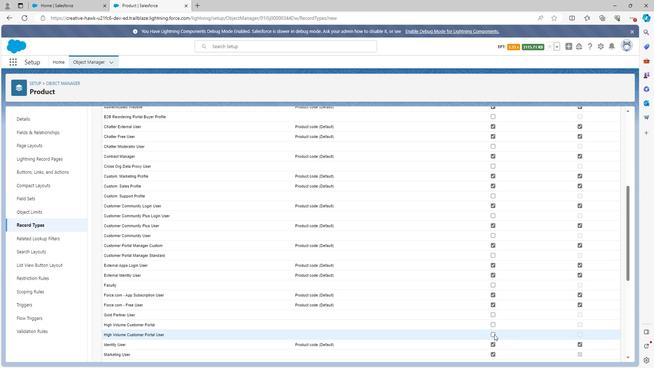
Action: Mouse scrolled (493, 334) with delta (0, 0)
Screenshot: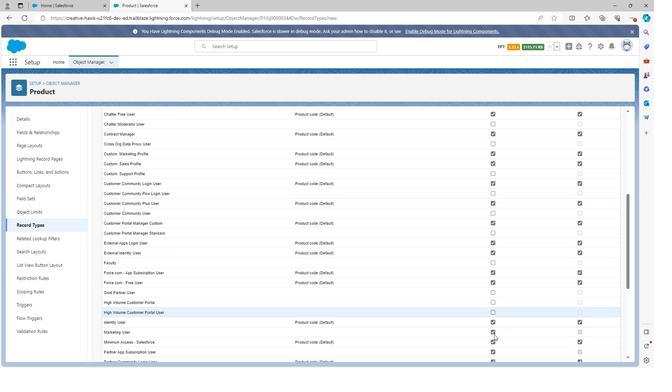 
Action: Mouse scrolled (493, 334) with delta (0, 0)
Screenshot: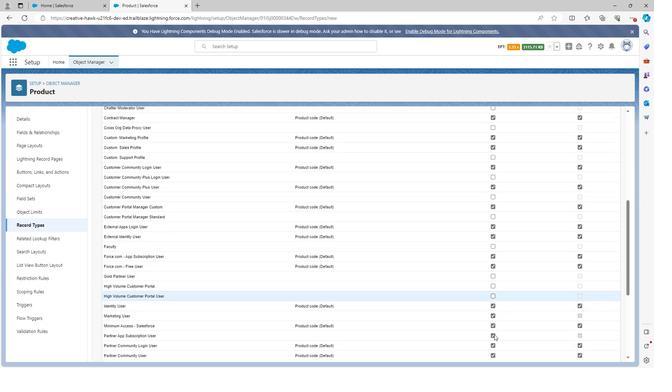 
Action: Mouse moved to (492, 239)
Screenshot: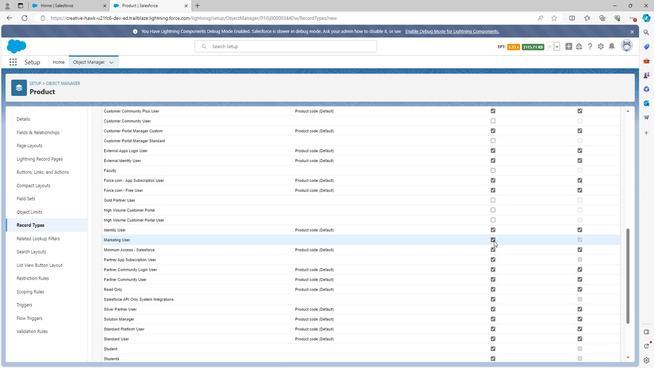 
Action: Mouse pressed left at (492, 239)
Screenshot: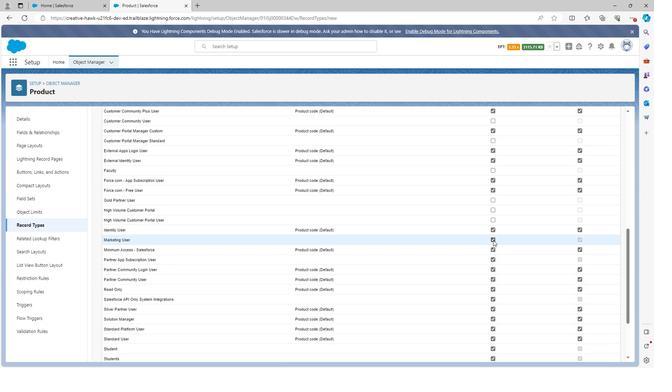 
Action: Mouse moved to (490, 260)
Screenshot: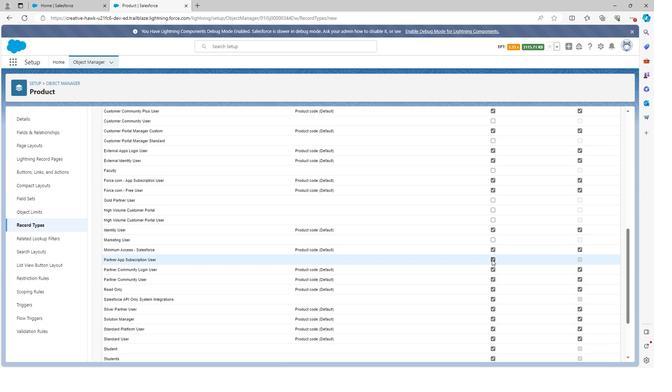 
Action: Mouse pressed left at (490, 260)
Screenshot: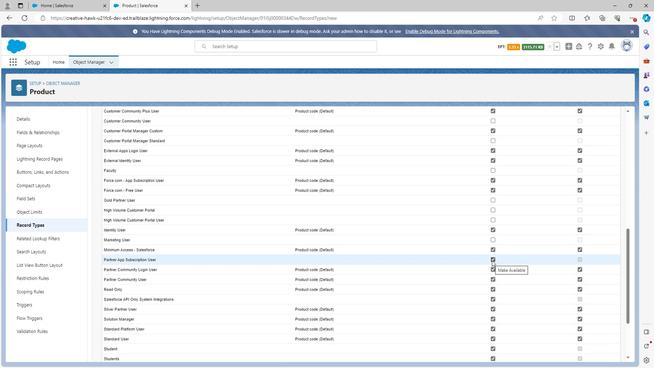 
Action: Mouse moved to (494, 299)
Screenshot: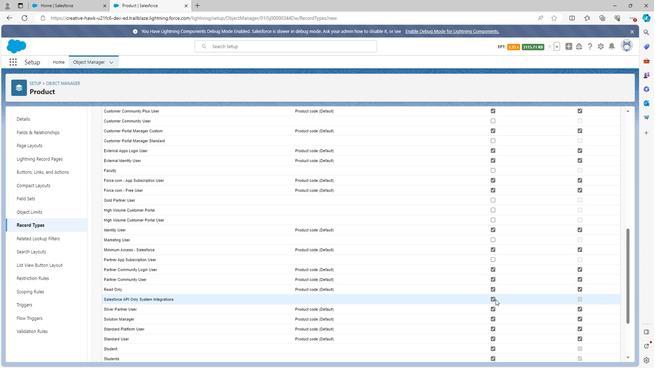 
Action: Mouse pressed left at (494, 299)
Screenshot: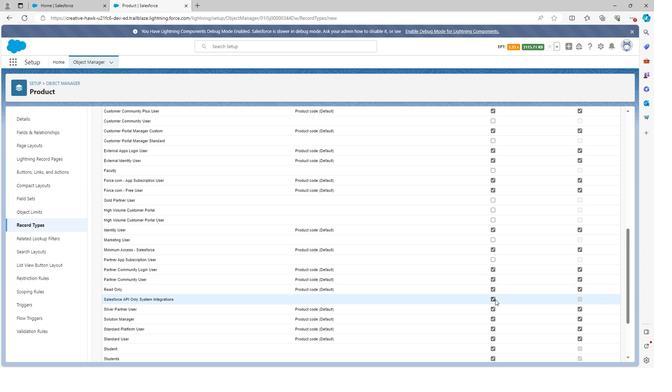 
Action: Mouse moved to (491, 348)
Screenshot: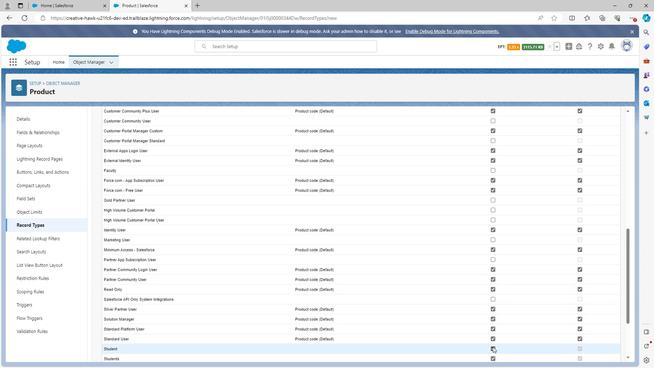 
Action: Mouse pressed left at (491, 348)
